 Task: Find connections with filter location Ludwigsburg with filter topic #linkedinprofileswith filter profile language Potuguese with filter current company RIVIGO with filter school RD & DJ College, Munger with filter industry Building Construction with filter service category Search Engine Optimization (SEO) with filter keywords title Novelist/Writer
Action: Mouse moved to (511, 54)
Screenshot: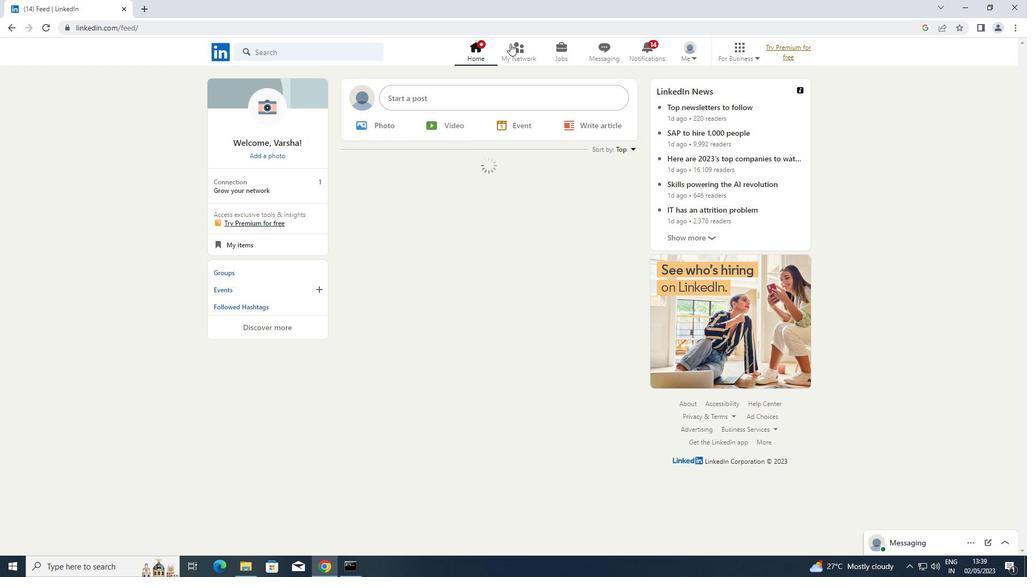 
Action: Mouse pressed left at (511, 54)
Screenshot: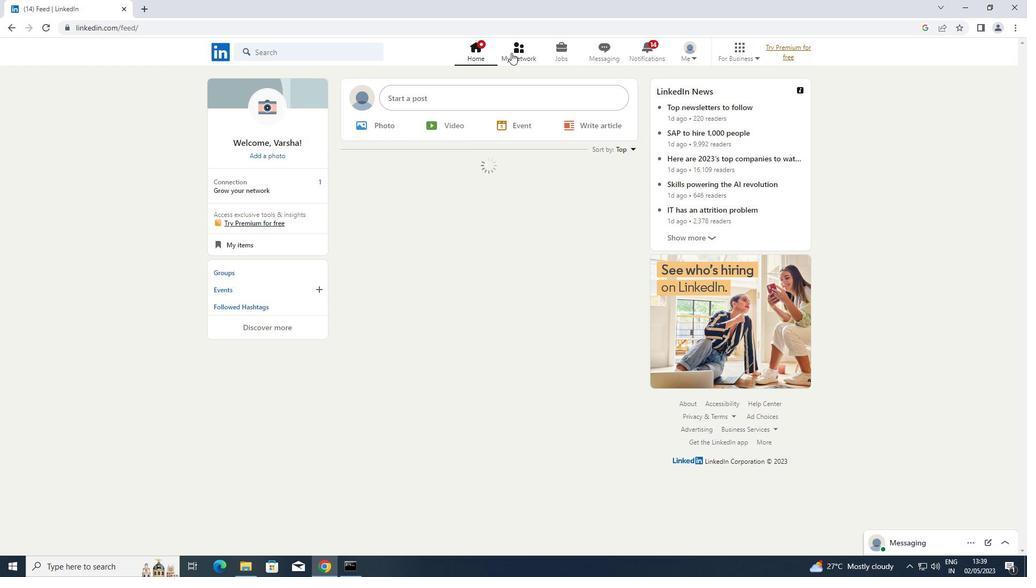 
Action: Mouse moved to (296, 112)
Screenshot: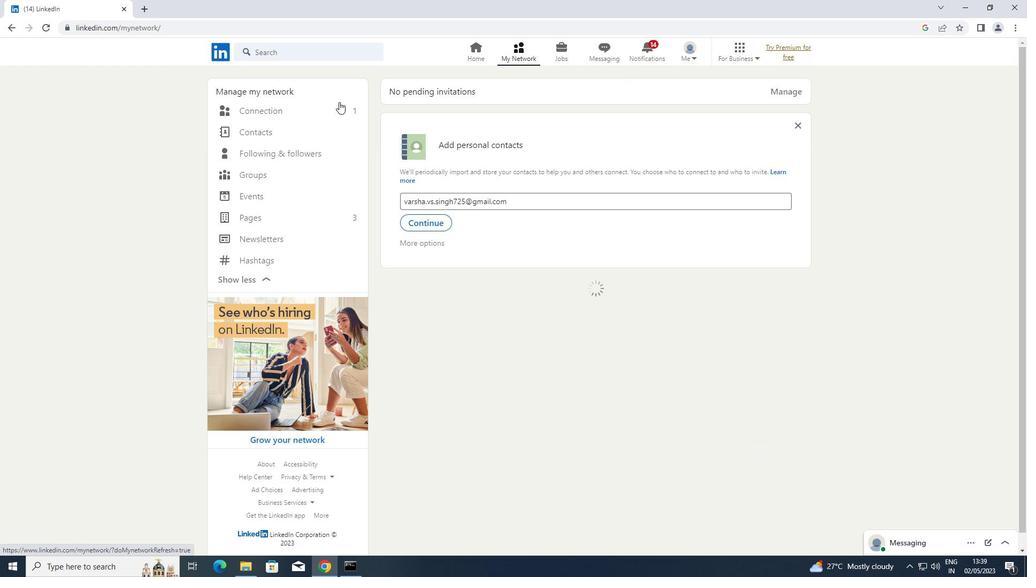 
Action: Mouse pressed left at (296, 112)
Screenshot: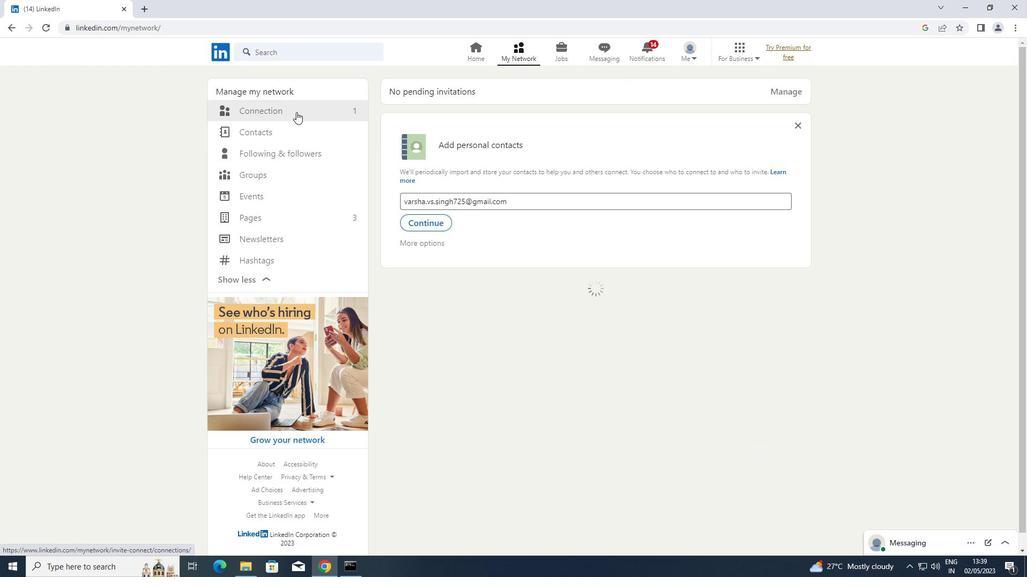 
Action: Mouse moved to (602, 114)
Screenshot: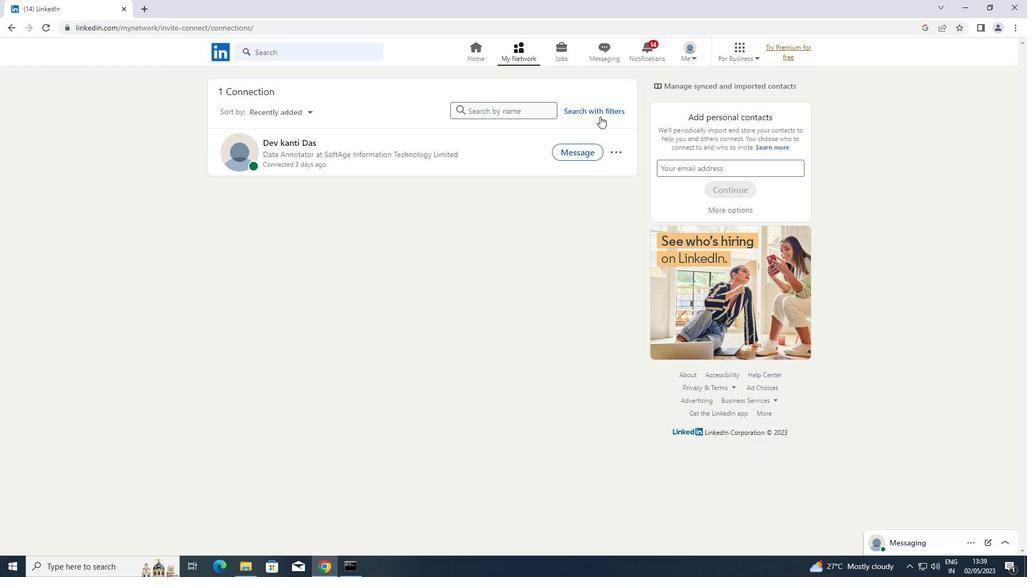 
Action: Mouse pressed left at (602, 114)
Screenshot: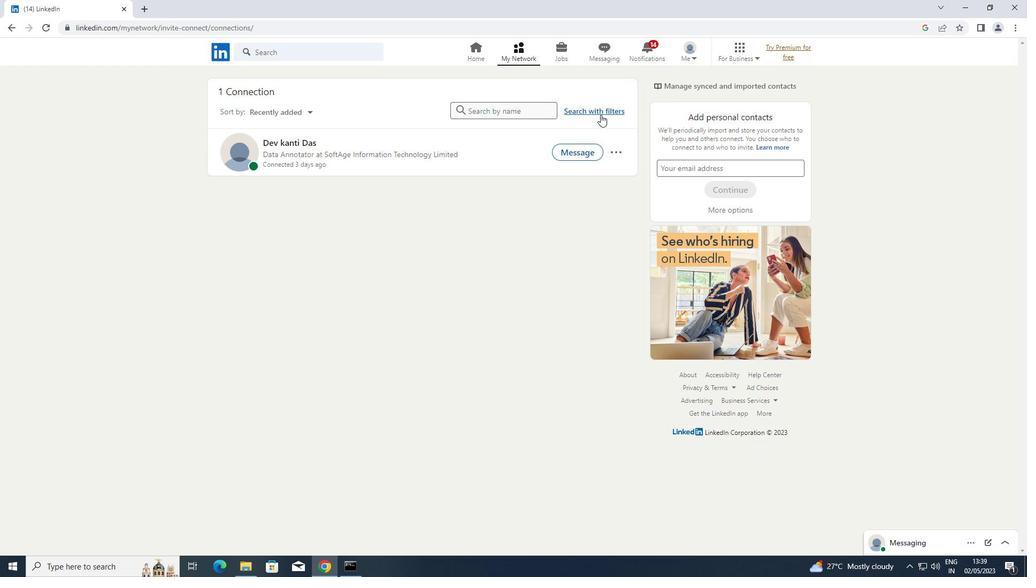 
Action: Mouse moved to (560, 76)
Screenshot: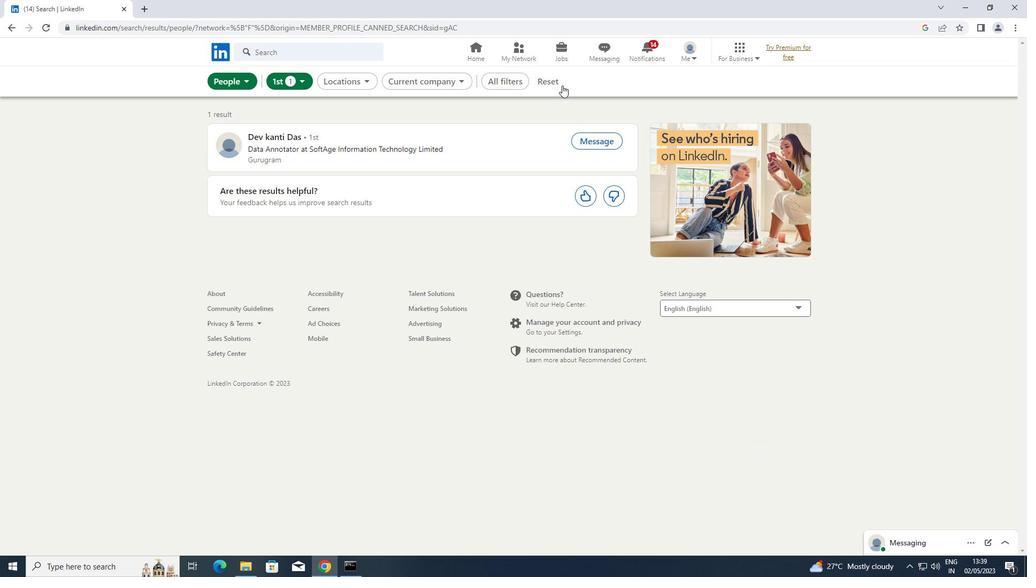 
Action: Mouse pressed left at (560, 76)
Screenshot: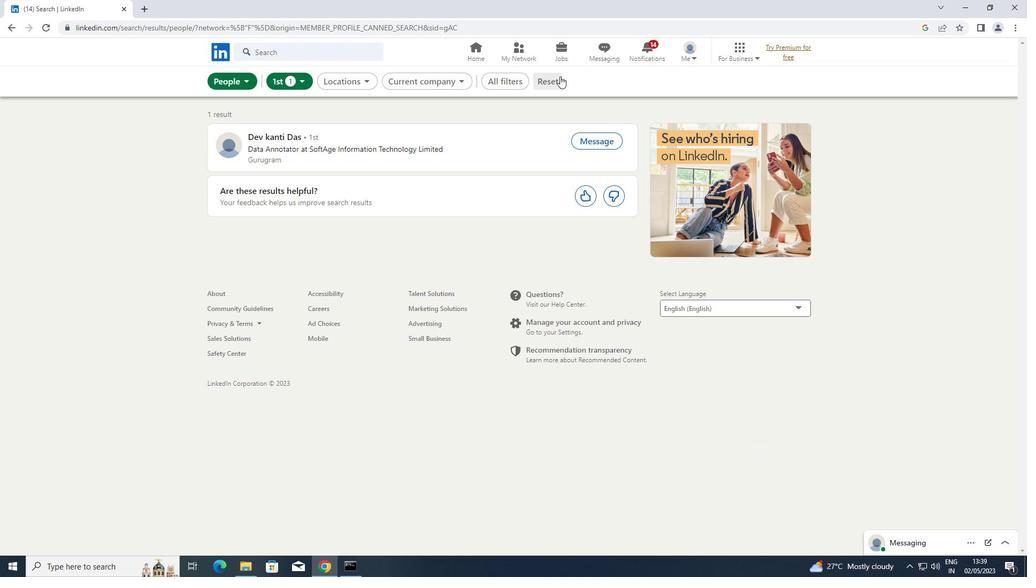 
Action: Mouse moved to (530, 76)
Screenshot: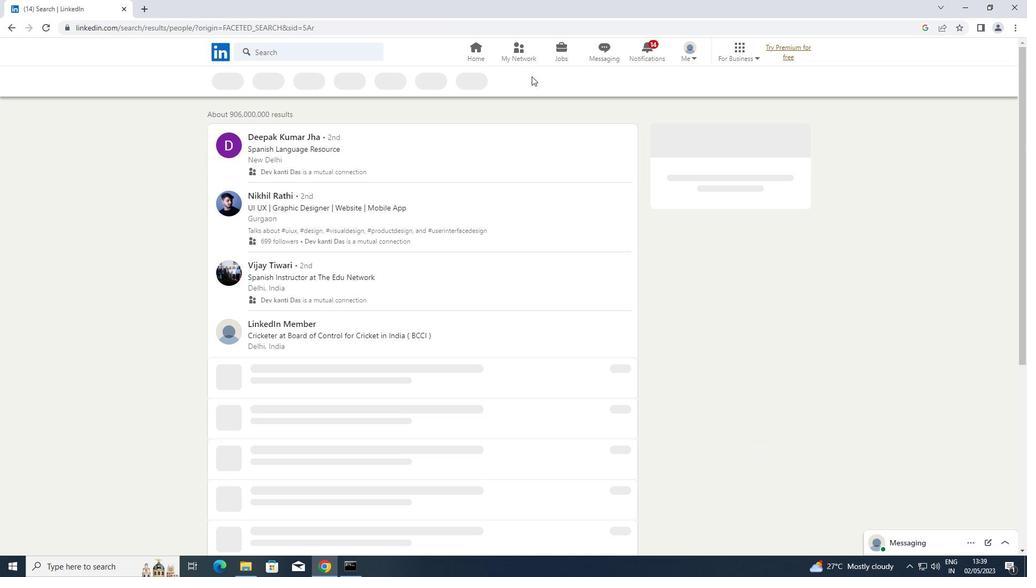 
Action: Mouse pressed left at (530, 76)
Screenshot: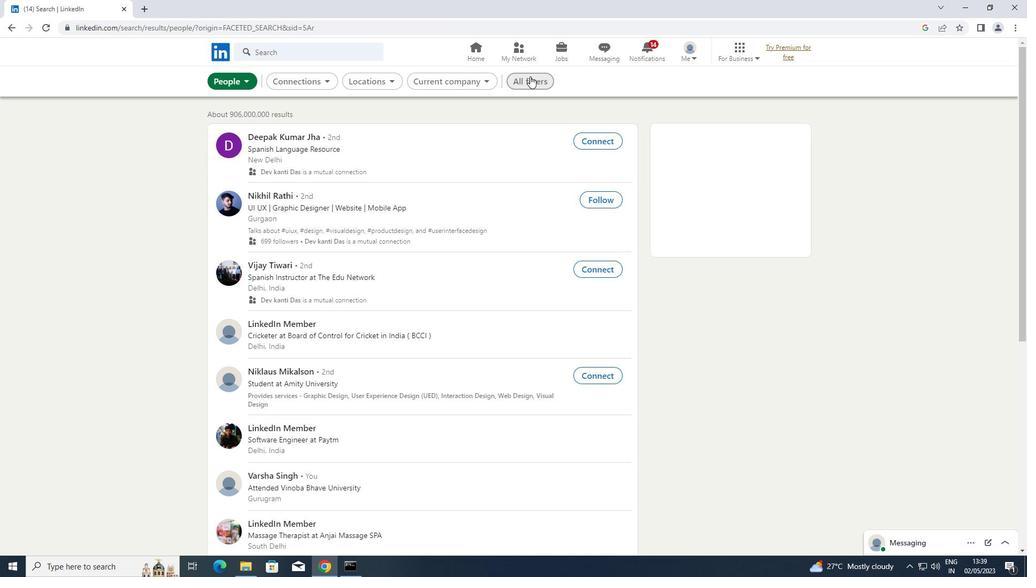 
Action: Mouse moved to (843, 279)
Screenshot: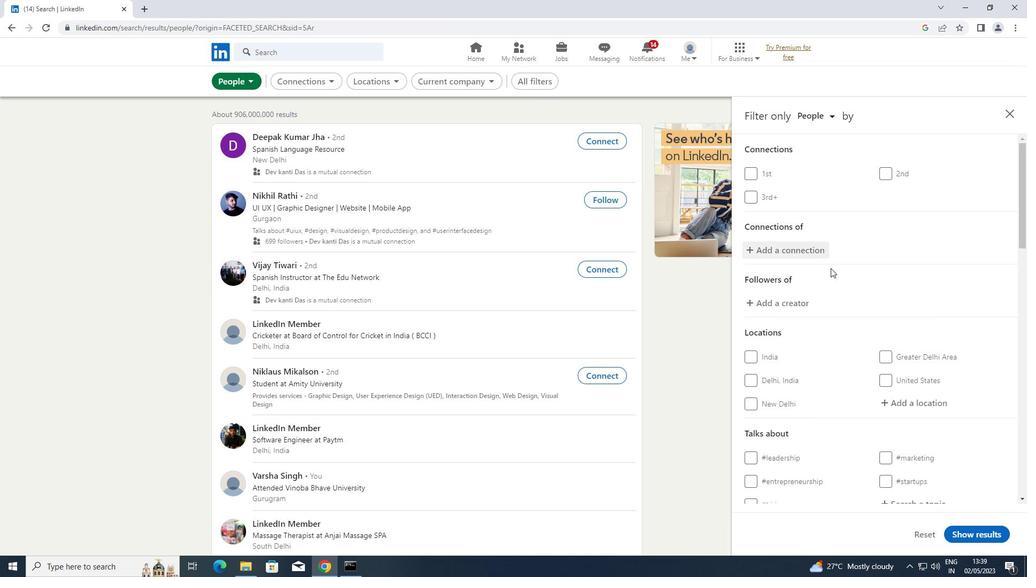 
Action: Mouse scrolled (843, 279) with delta (0, 0)
Screenshot: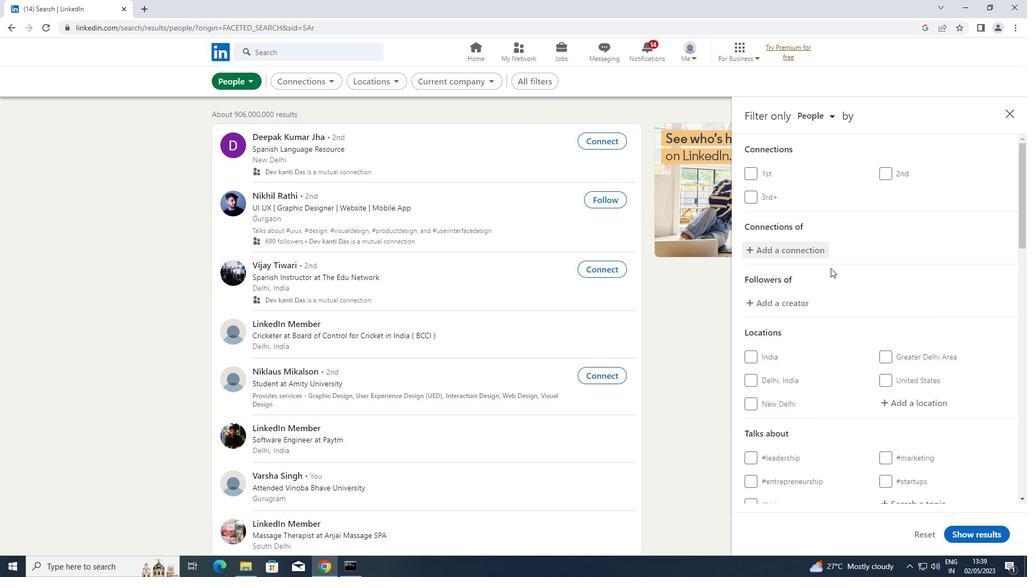 
Action: Mouse moved to (844, 281)
Screenshot: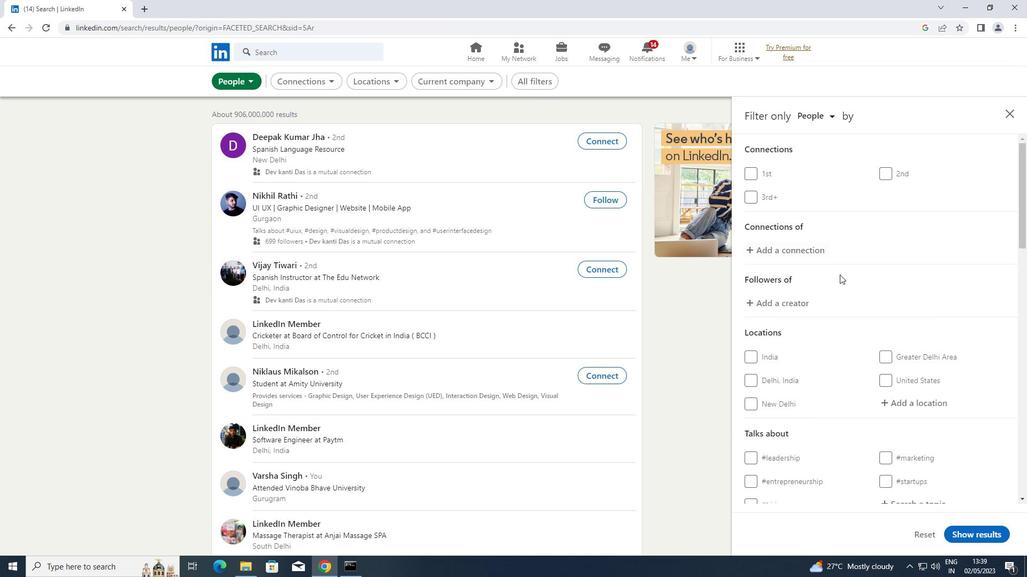 
Action: Mouse scrolled (844, 280) with delta (0, 0)
Screenshot: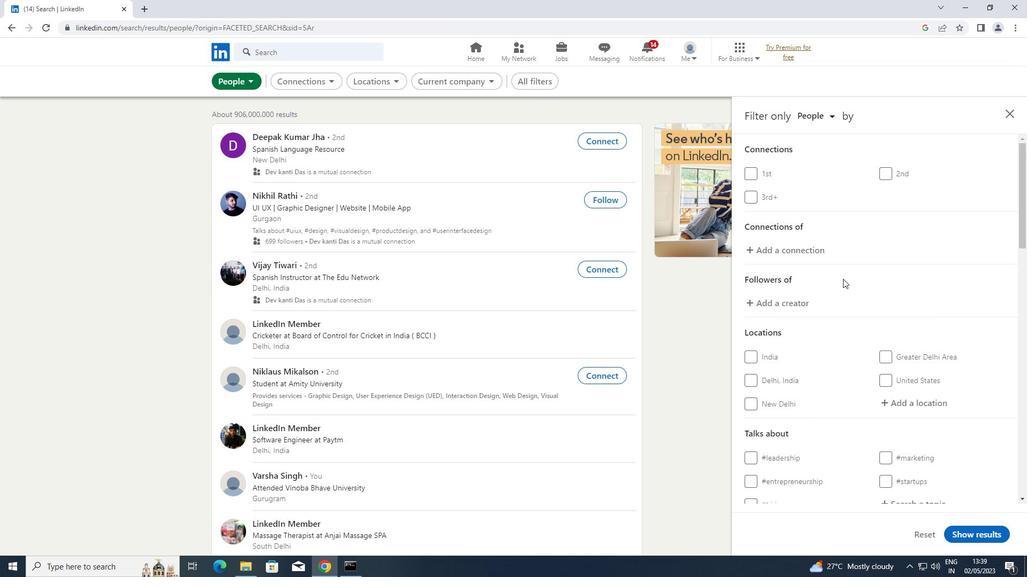 
Action: Mouse moved to (902, 291)
Screenshot: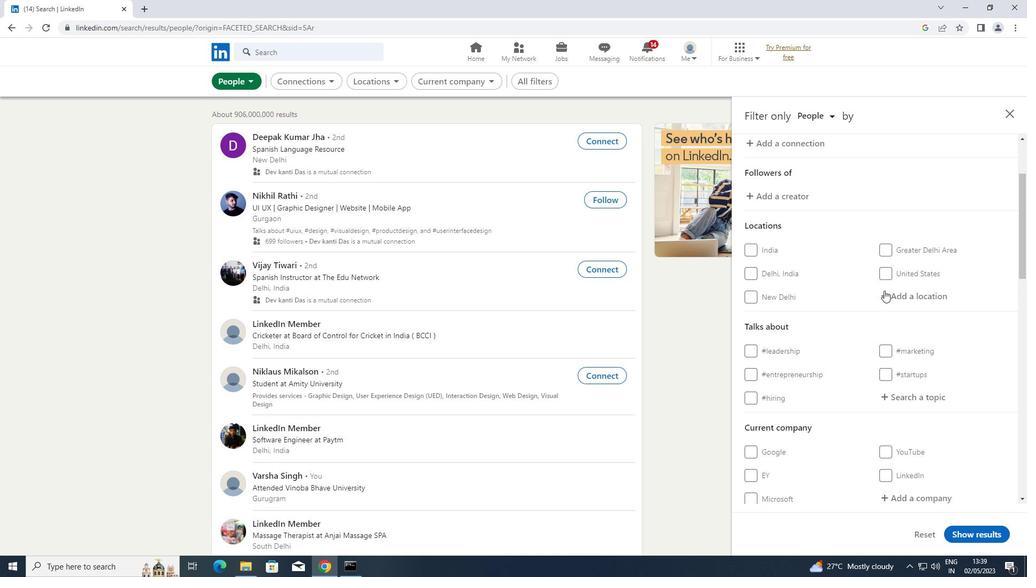 
Action: Mouse pressed left at (902, 291)
Screenshot: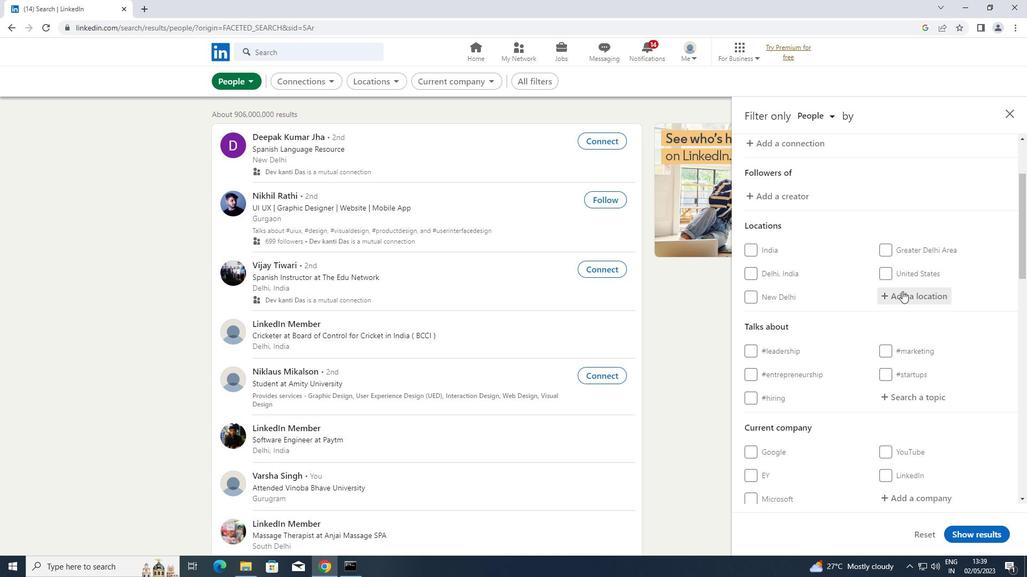 
Action: Key pressed <Key.shift>LUDWIGSBURG
Screenshot: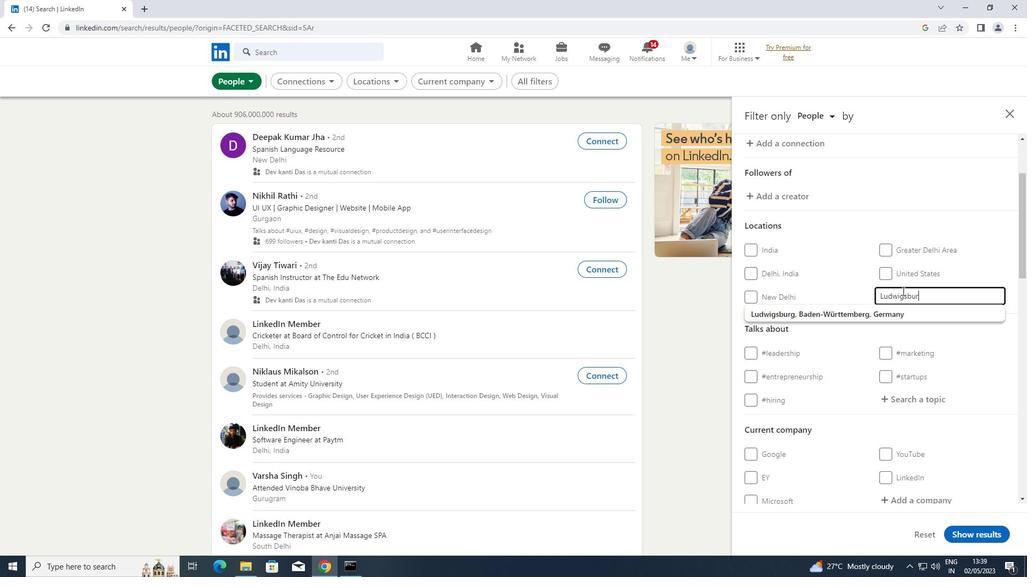 
Action: Mouse scrolled (902, 291) with delta (0, 0)
Screenshot: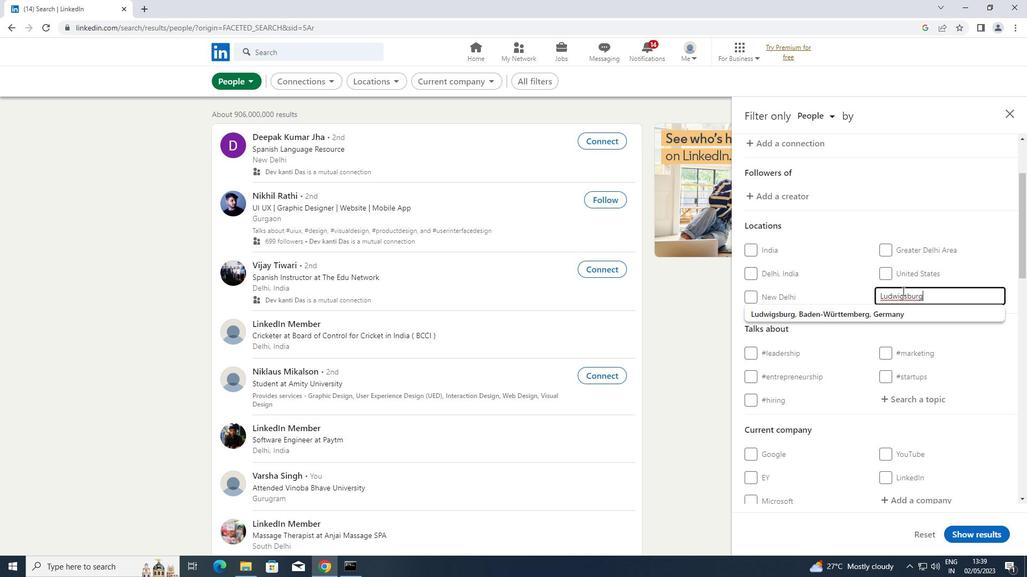 
Action: Mouse scrolled (902, 291) with delta (0, 0)
Screenshot: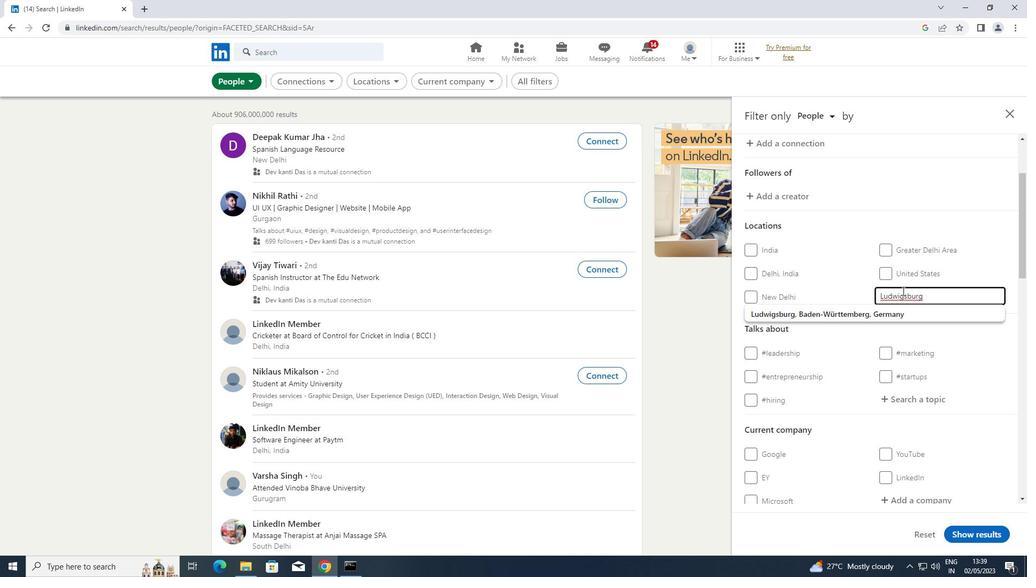 
Action: Mouse moved to (909, 289)
Screenshot: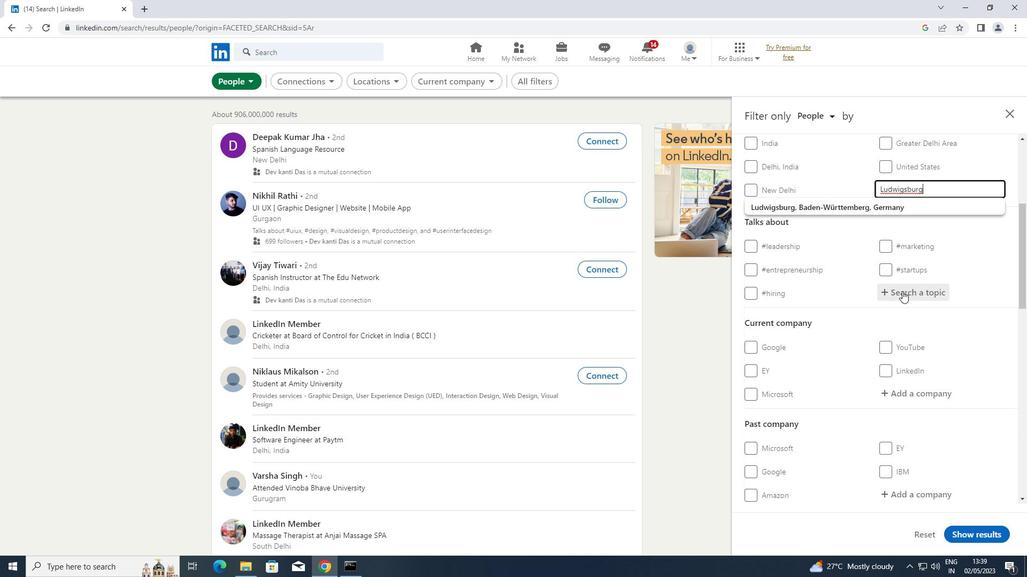 
Action: Mouse pressed left at (909, 289)
Screenshot: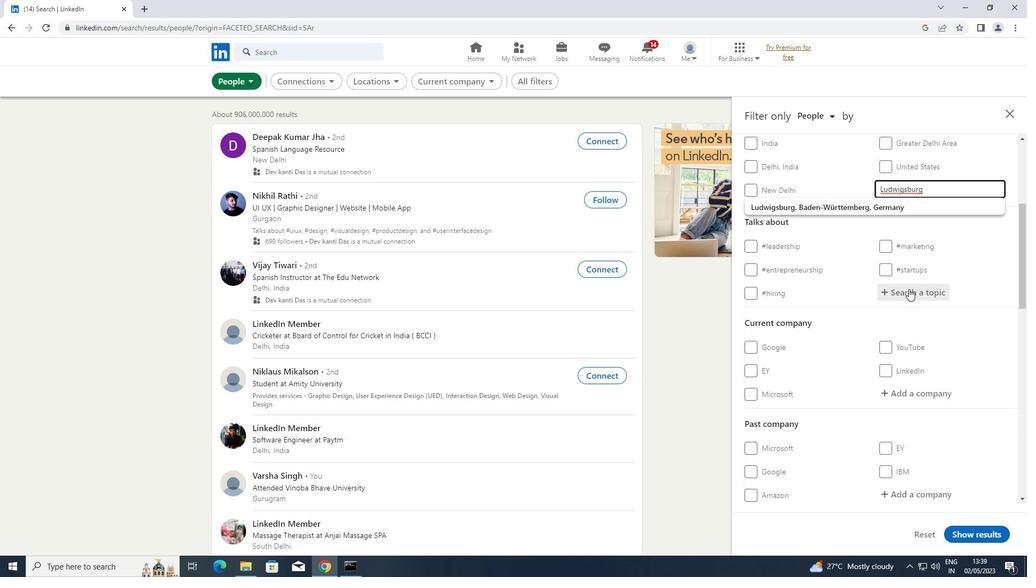 
Action: Key pressed LINKED
Screenshot: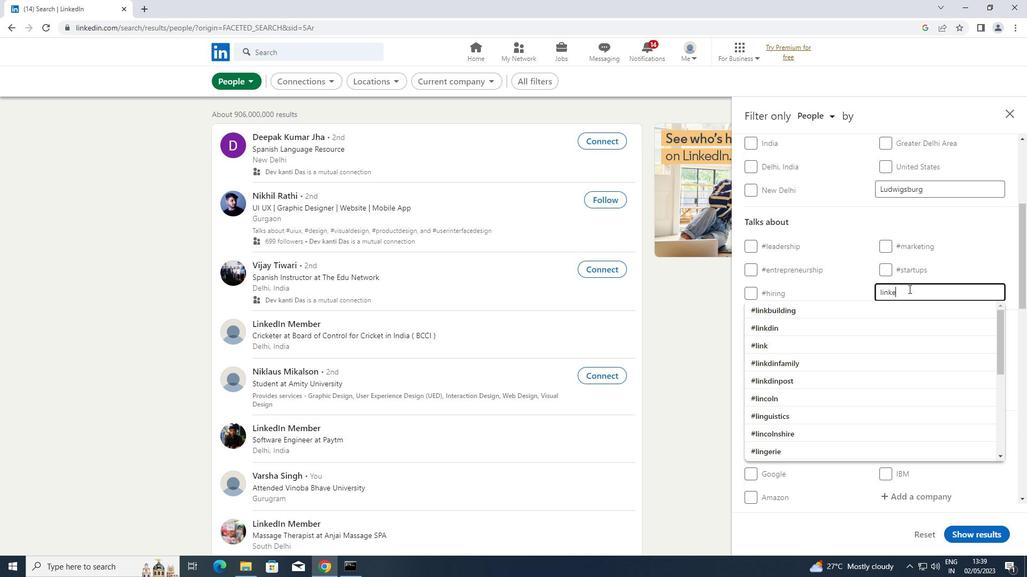 
Action: Mouse moved to (909, 288)
Screenshot: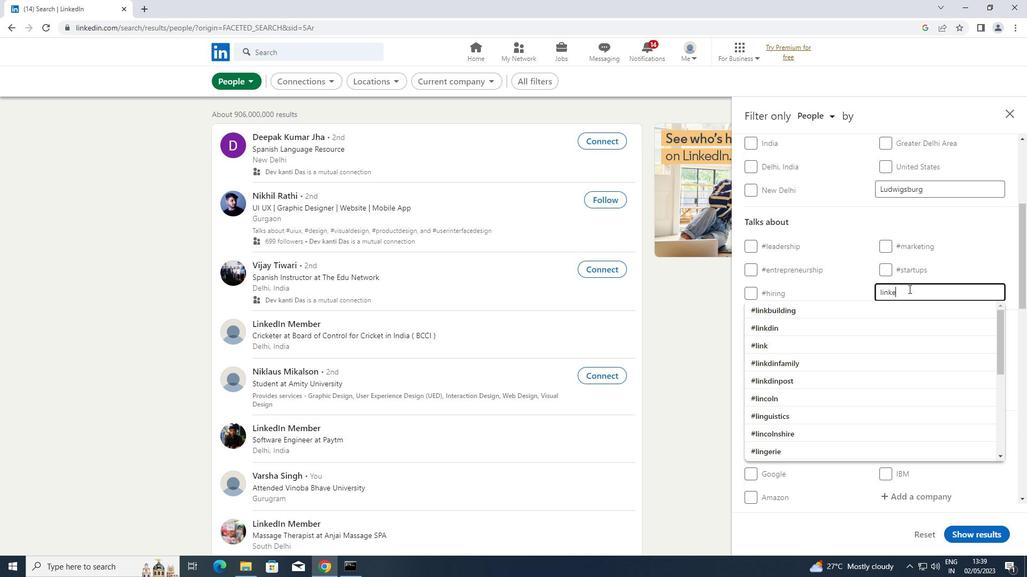 
Action: Key pressed INOR<Key.backspace><Key.backspace>PROFI
Screenshot: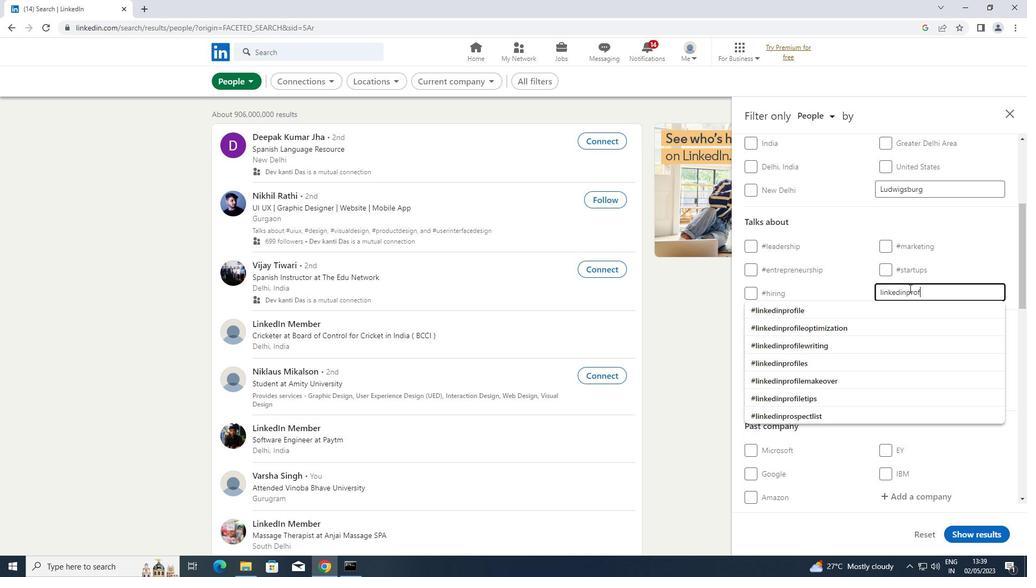 
Action: Mouse moved to (820, 358)
Screenshot: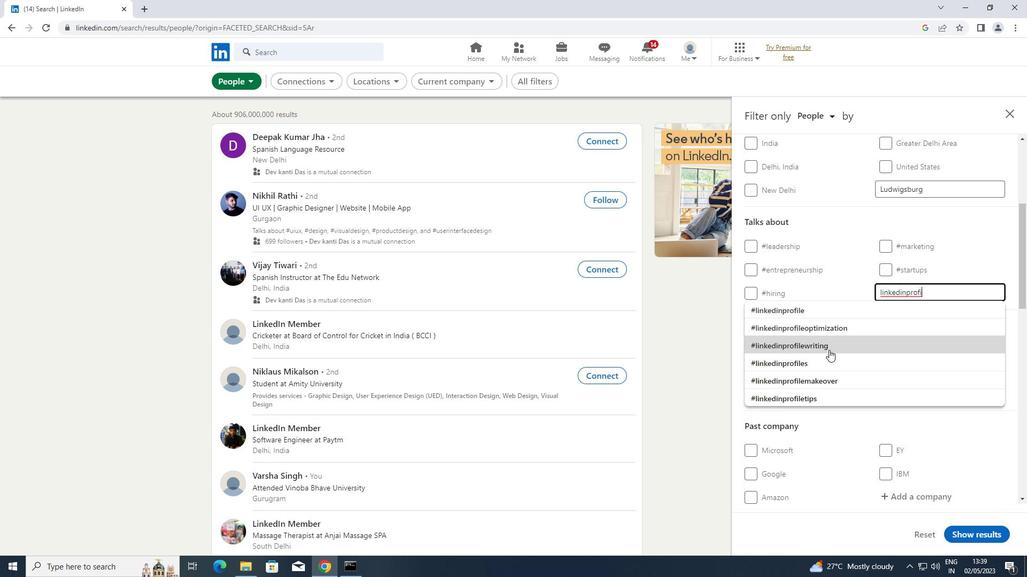 
Action: Mouse pressed left at (820, 358)
Screenshot: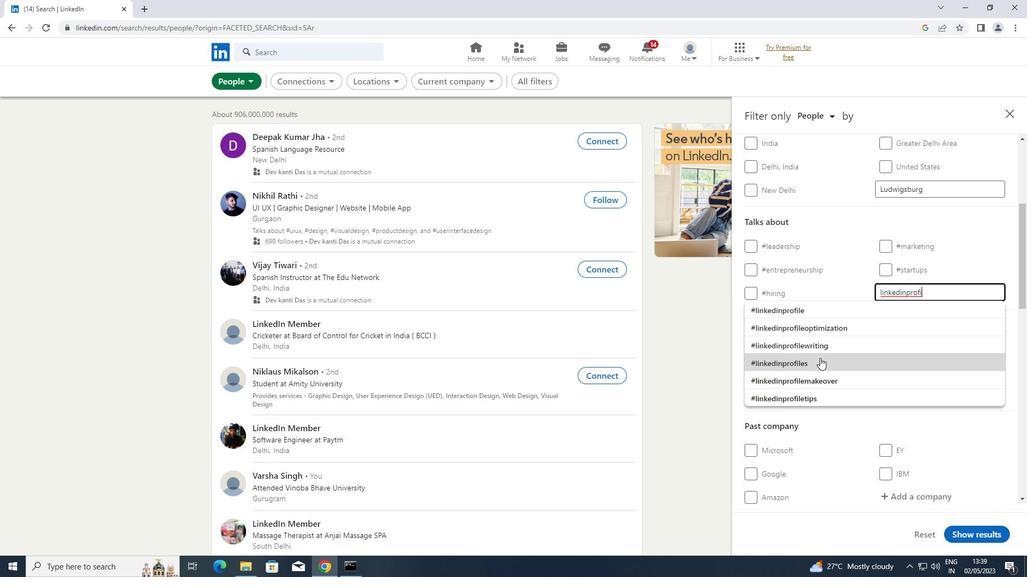 
Action: Mouse scrolled (820, 357) with delta (0, 0)
Screenshot: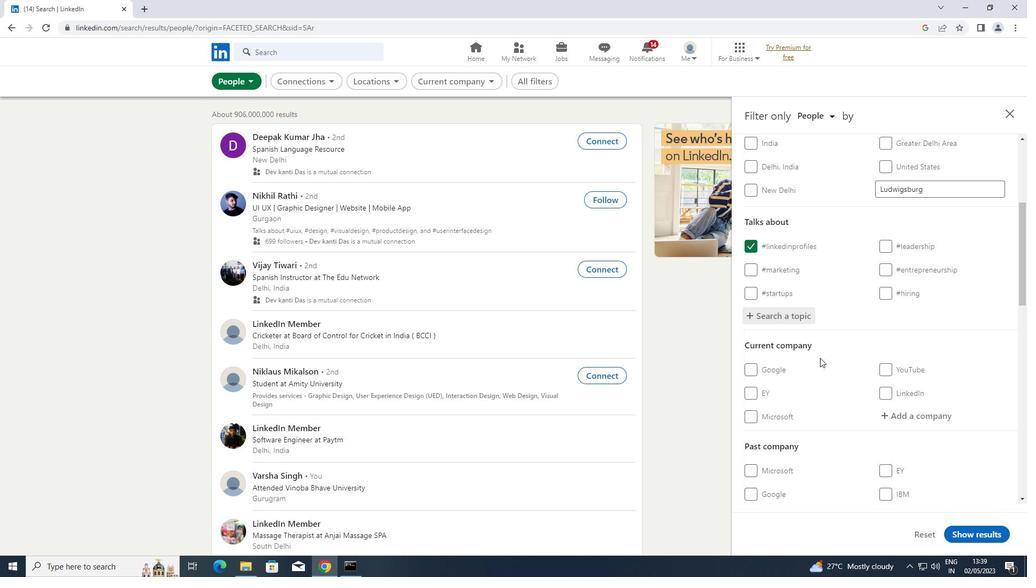 
Action: Mouse scrolled (820, 357) with delta (0, 0)
Screenshot: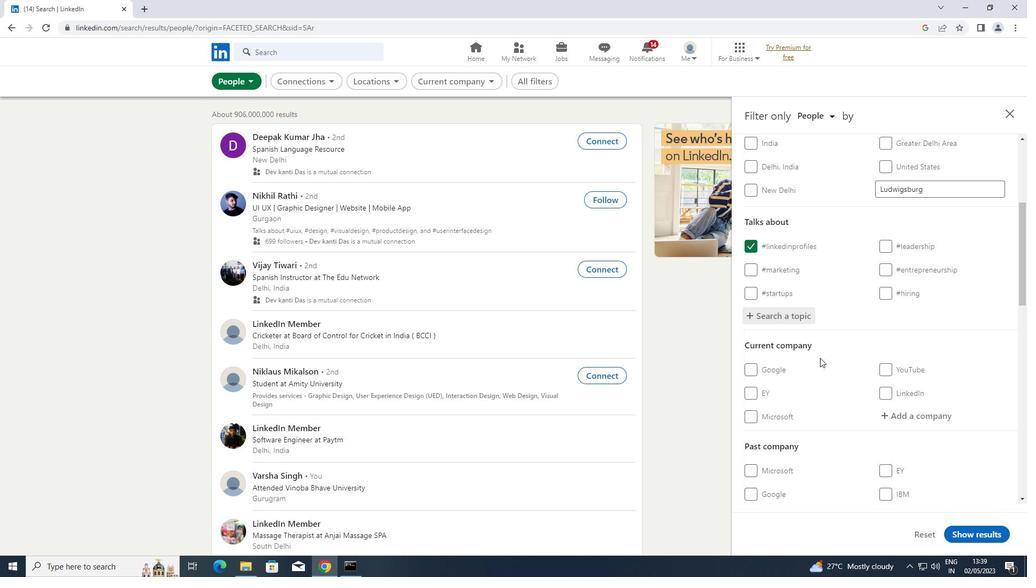 
Action: Mouse scrolled (820, 357) with delta (0, 0)
Screenshot: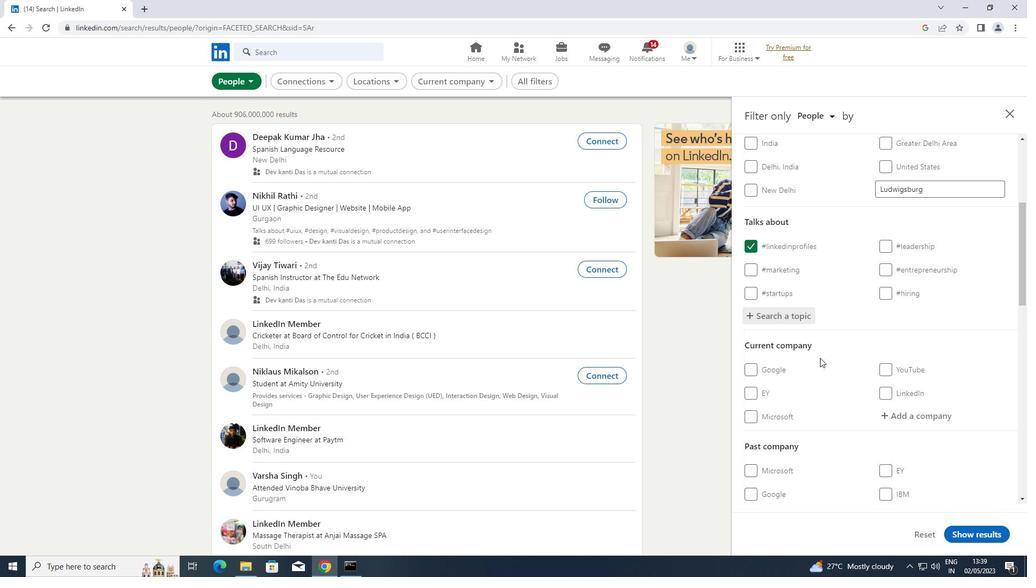 
Action: Mouse scrolled (820, 357) with delta (0, 0)
Screenshot: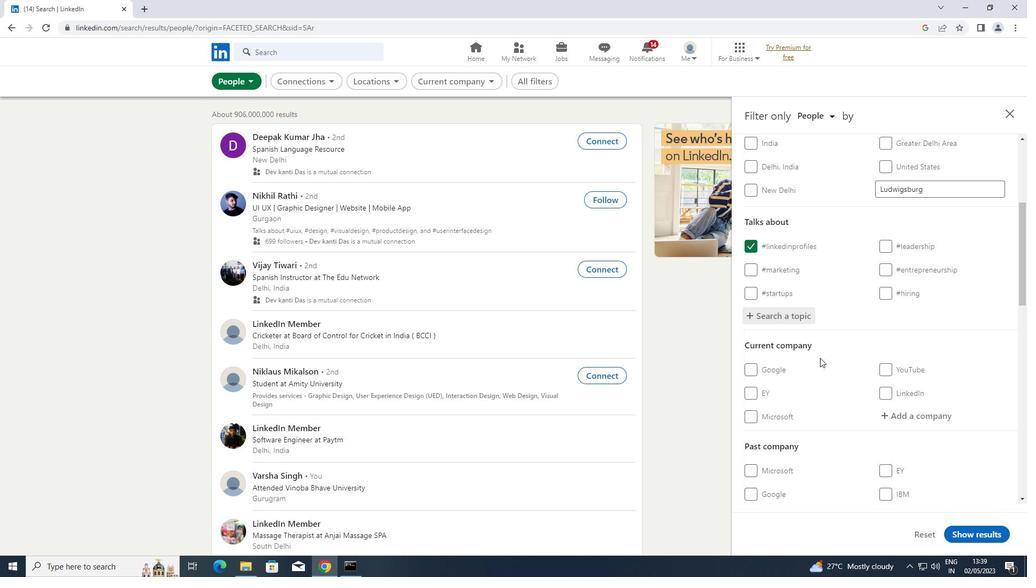 
Action: Mouse scrolled (820, 357) with delta (0, 0)
Screenshot: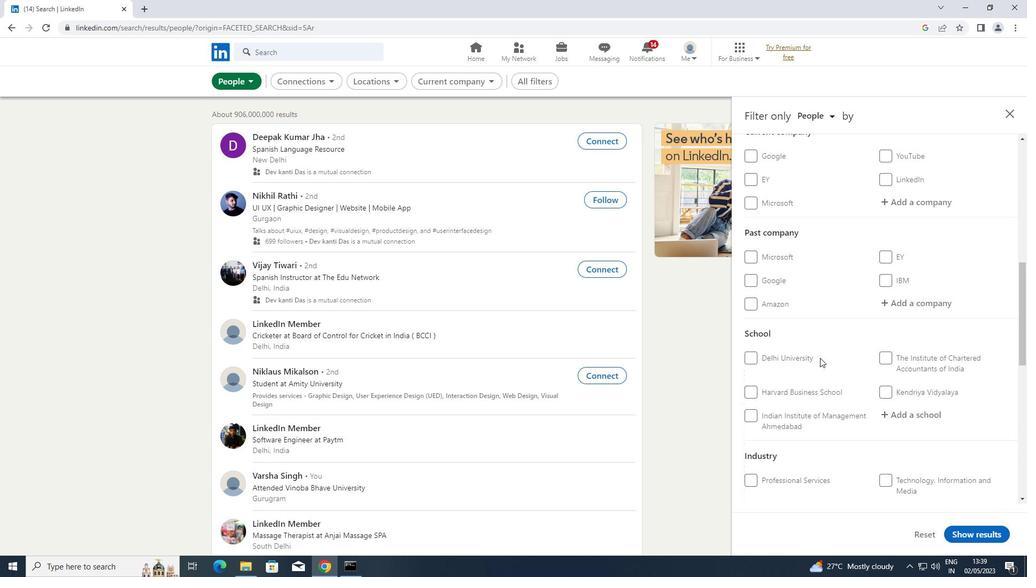 
Action: Mouse scrolled (820, 357) with delta (0, 0)
Screenshot: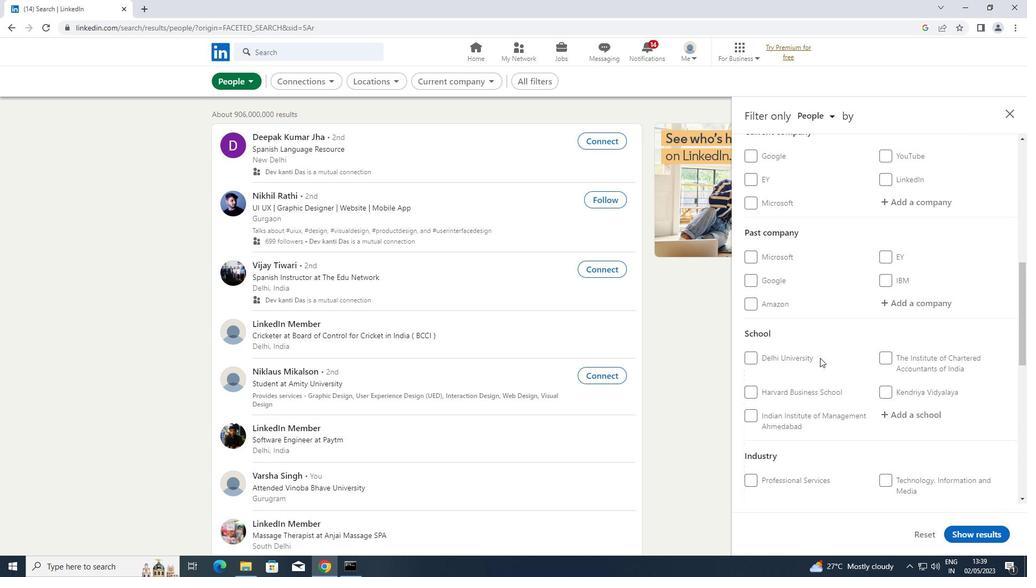 
Action: Mouse scrolled (820, 357) with delta (0, 0)
Screenshot: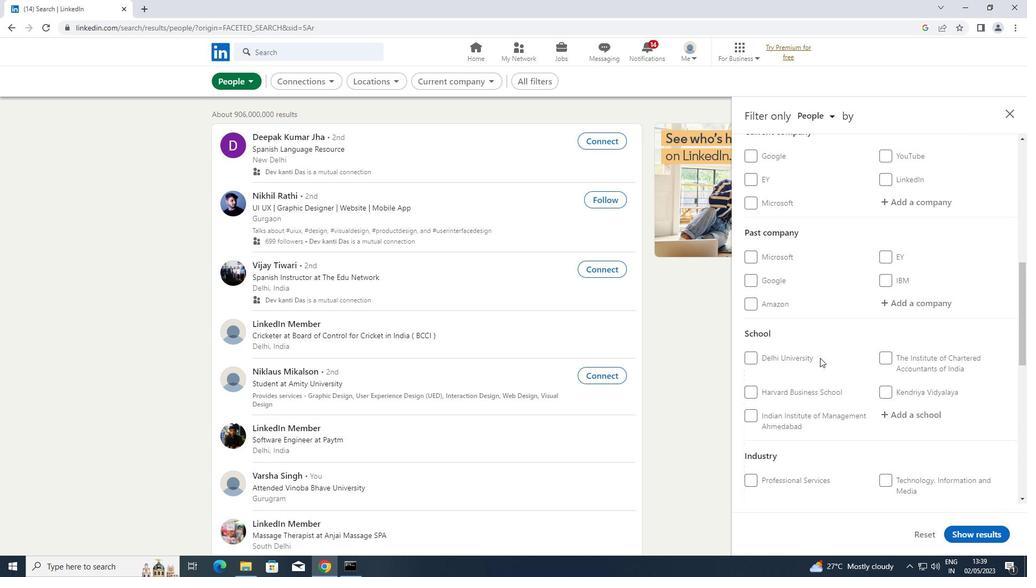 
Action: Mouse scrolled (820, 357) with delta (0, 0)
Screenshot: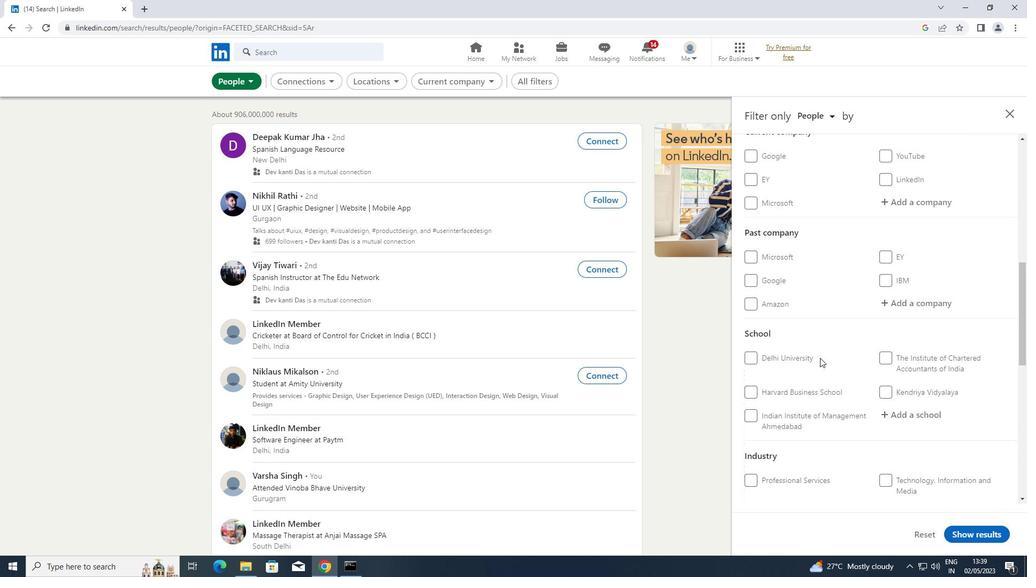 
Action: Mouse scrolled (820, 357) with delta (0, 0)
Screenshot: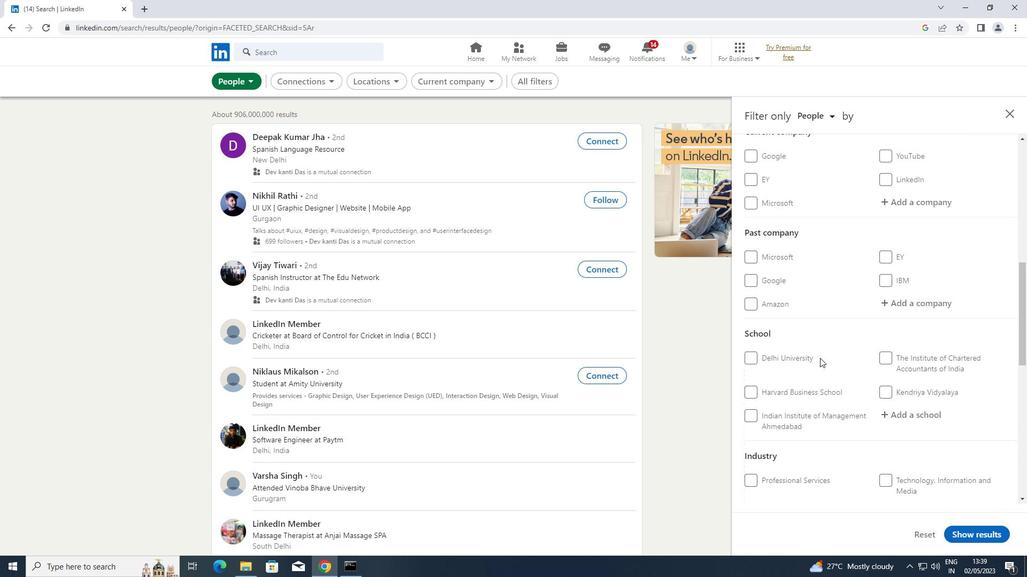 
Action: Mouse moved to (886, 355)
Screenshot: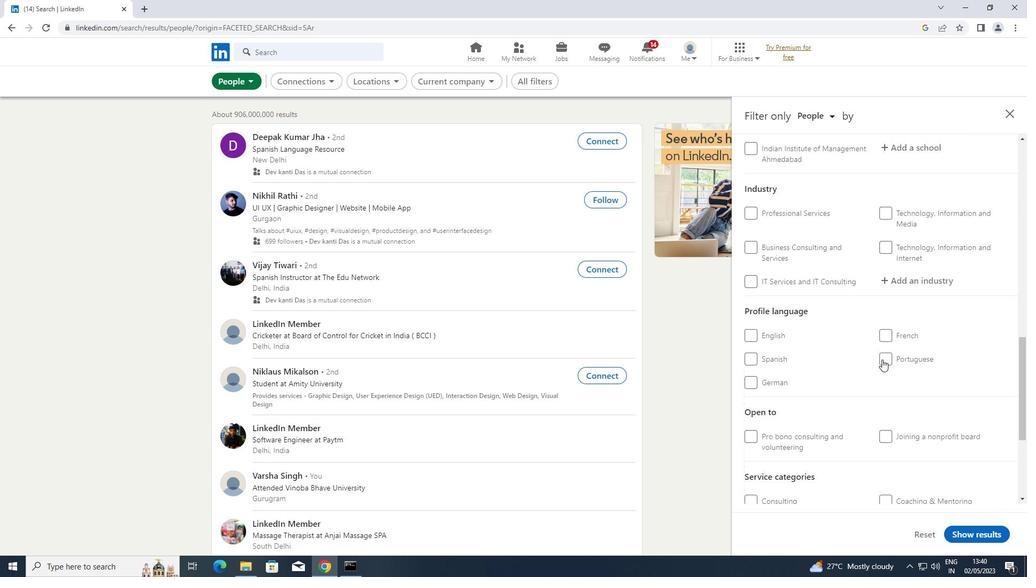 
Action: Mouse pressed left at (886, 355)
Screenshot: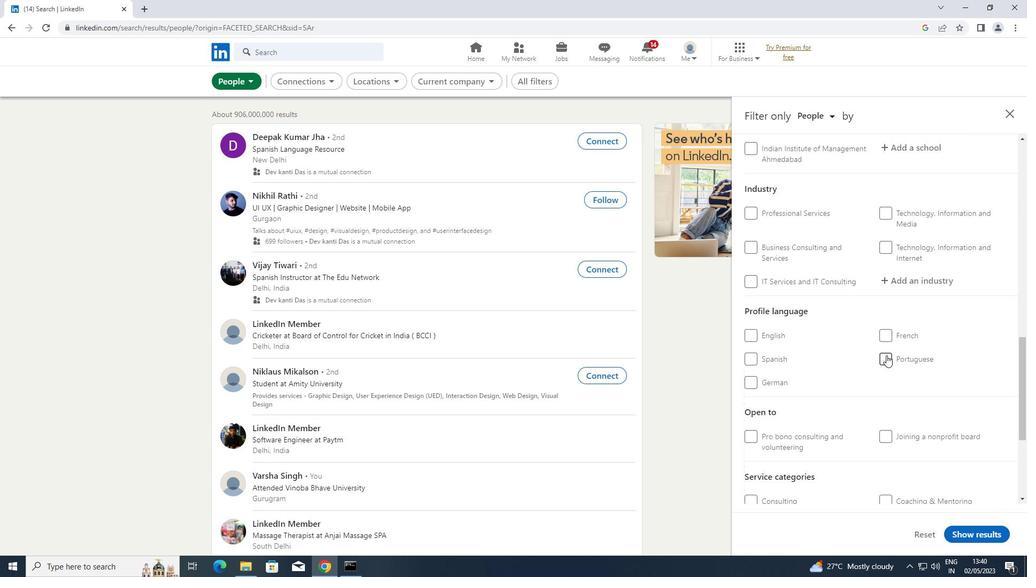 
Action: Mouse scrolled (886, 355) with delta (0, 0)
Screenshot: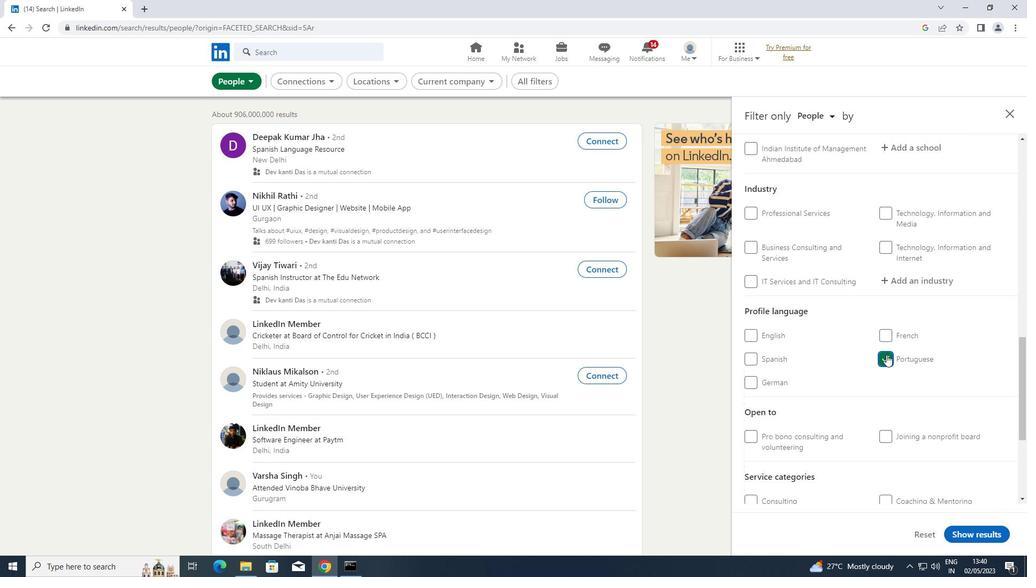 
Action: Mouse moved to (887, 354)
Screenshot: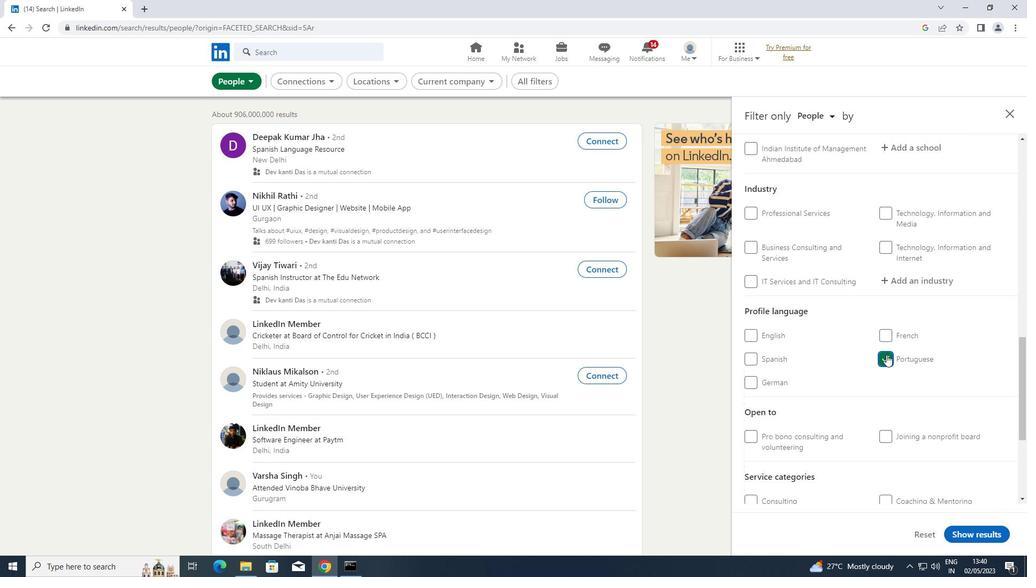 
Action: Mouse scrolled (887, 355) with delta (0, 0)
Screenshot: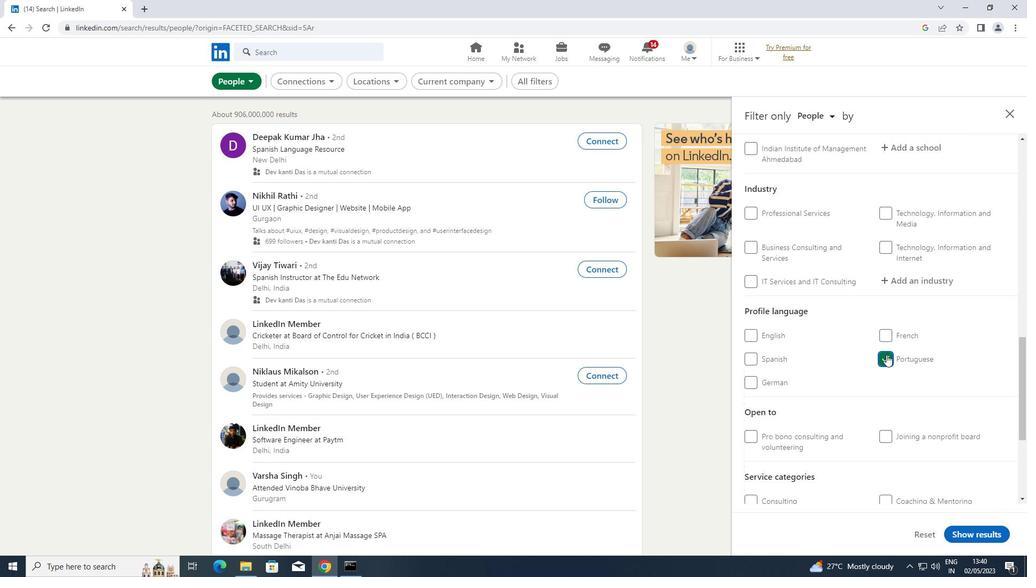 
Action: Mouse scrolled (887, 355) with delta (0, 0)
Screenshot: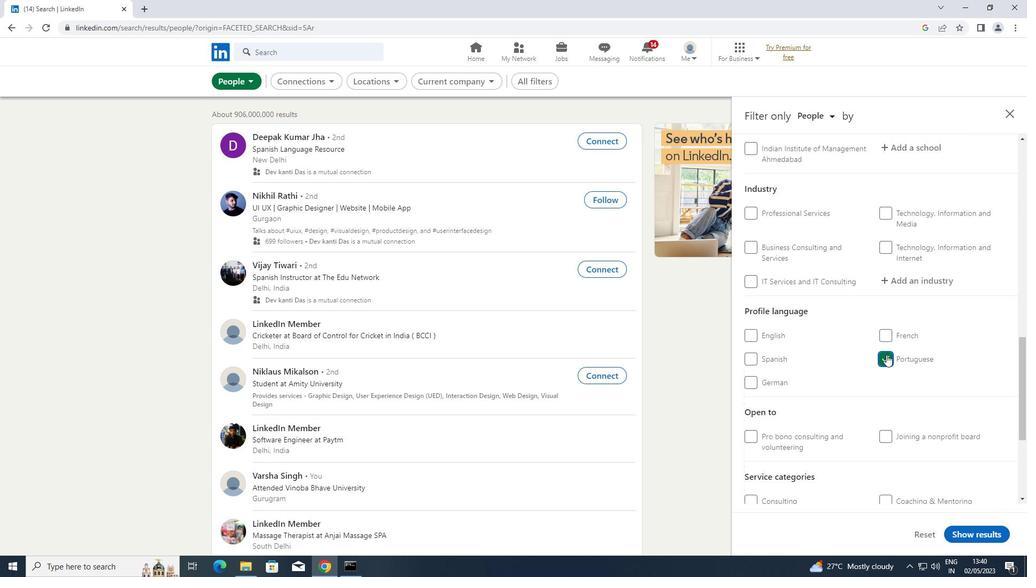 
Action: Mouse scrolled (887, 355) with delta (0, 0)
Screenshot: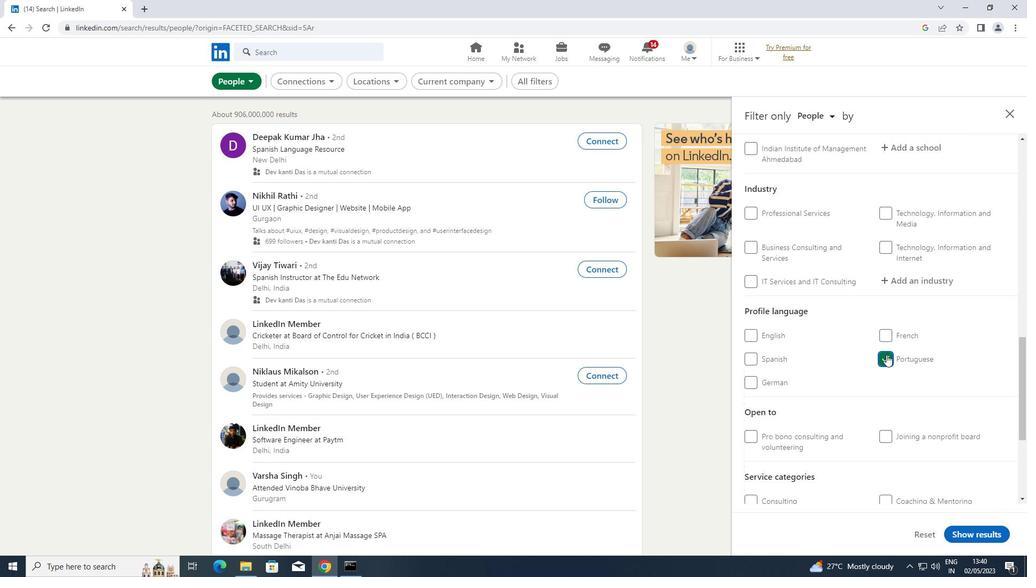 
Action: Mouse moved to (887, 354)
Screenshot: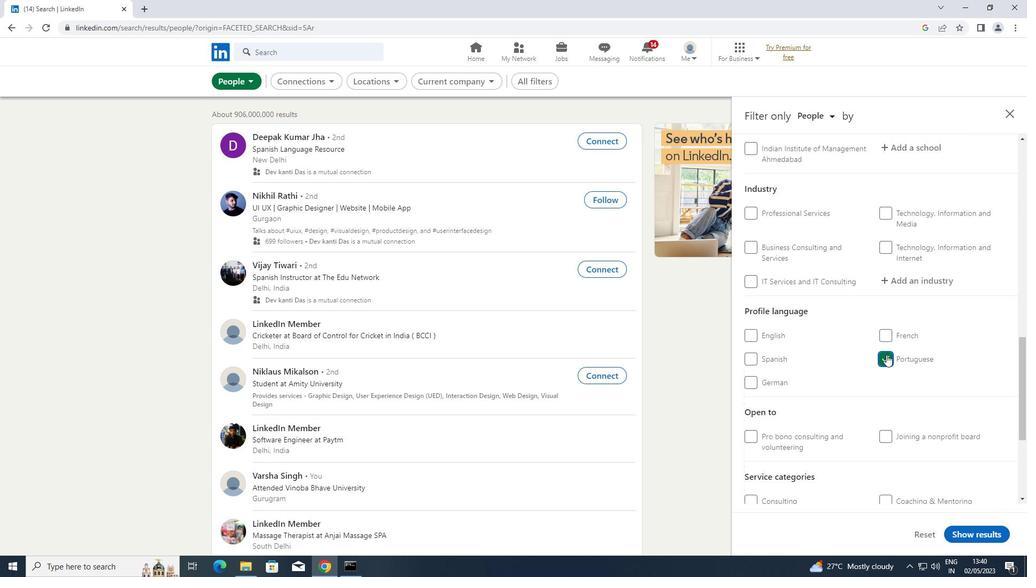 
Action: Mouse scrolled (887, 355) with delta (0, 0)
Screenshot: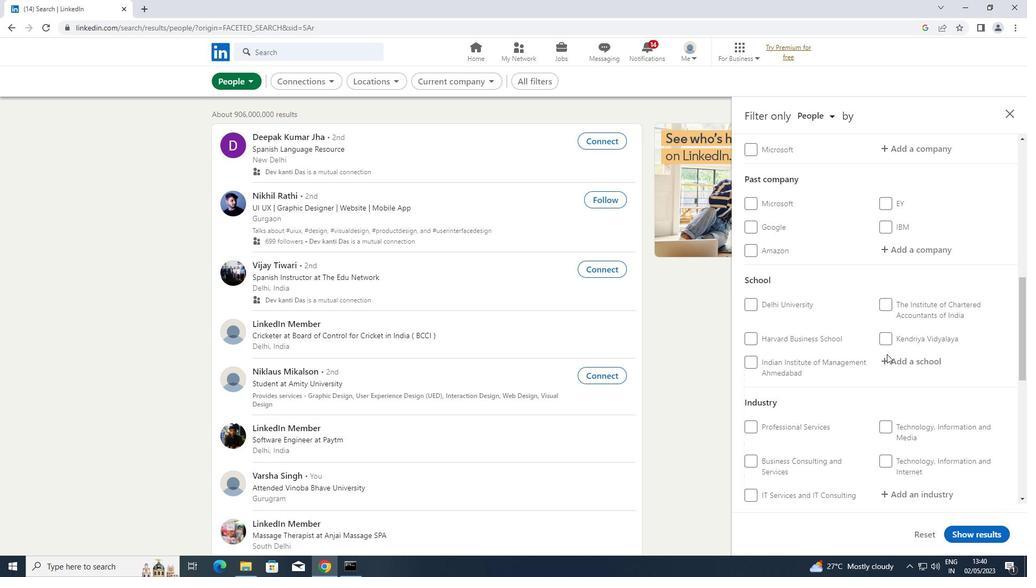 
Action: Mouse moved to (886, 351)
Screenshot: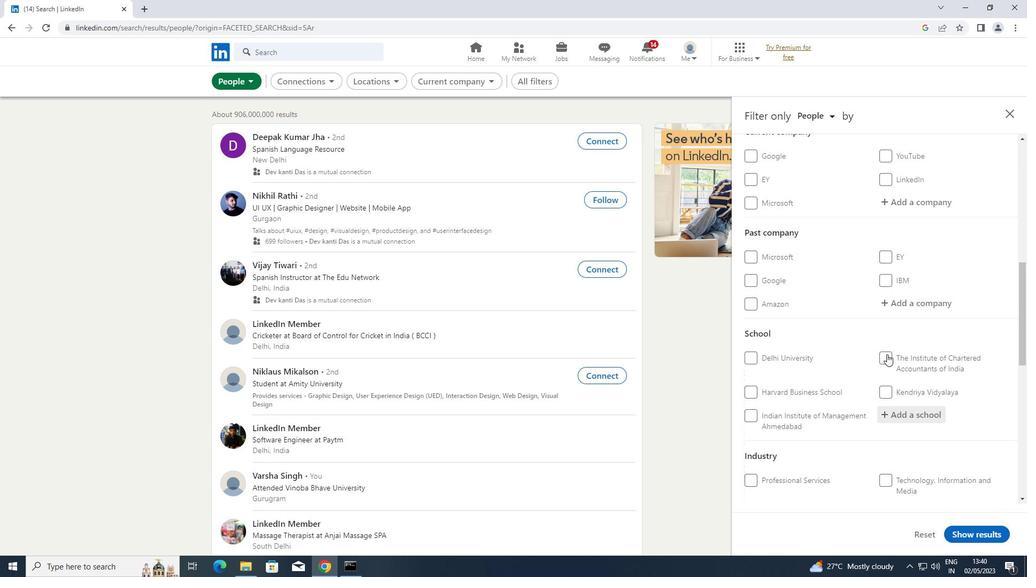
Action: Mouse scrolled (886, 351) with delta (0, 0)
Screenshot: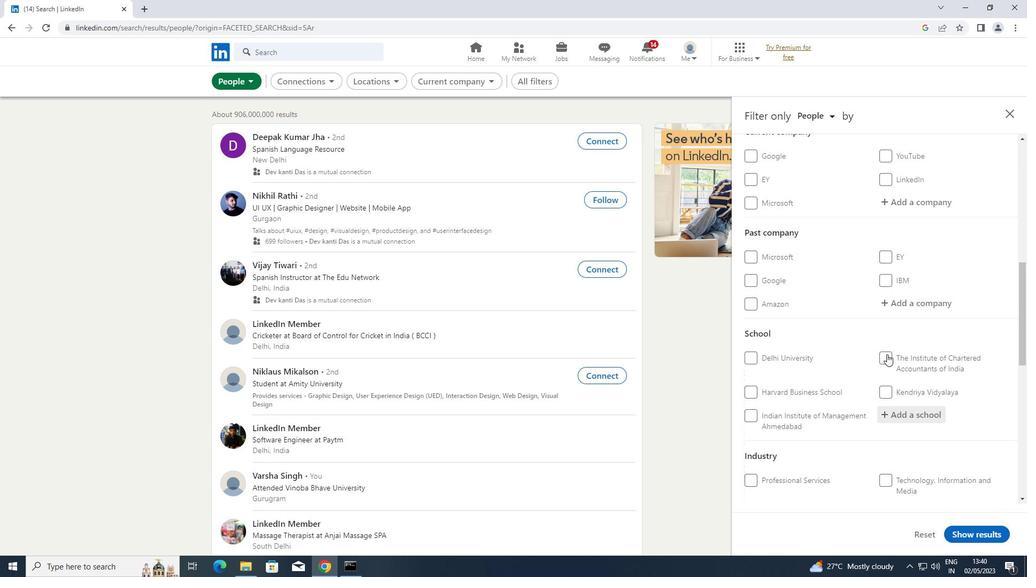 
Action: Mouse moved to (930, 256)
Screenshot: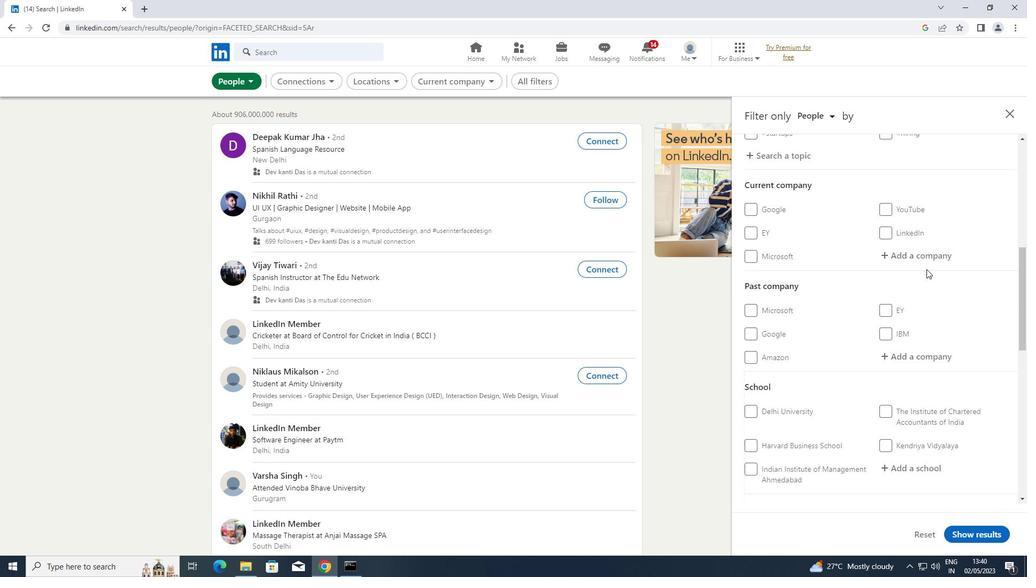 
Action: Mouse pressed left at (930, 256)
Screenshot: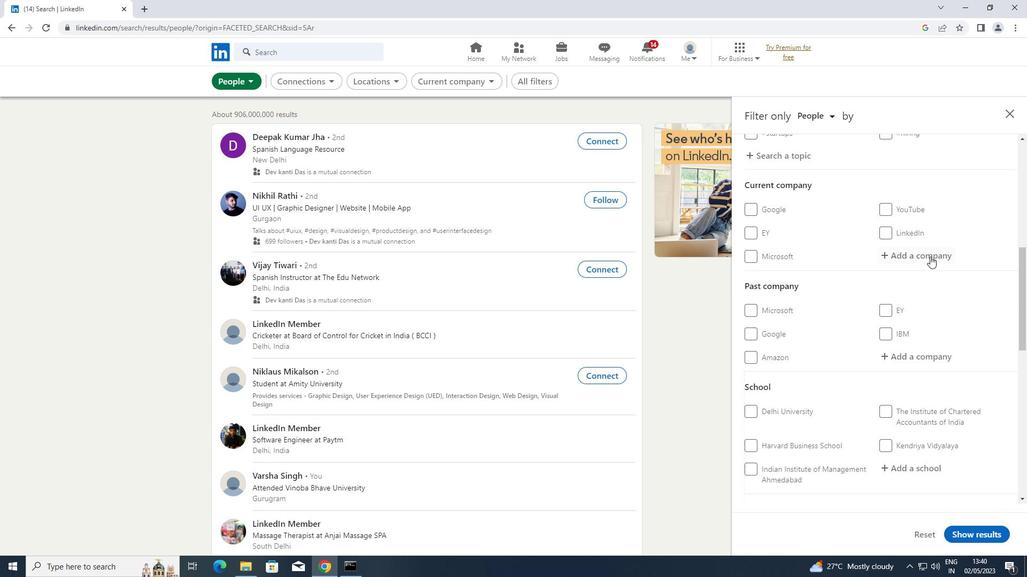 
Action: Key pressed <Key.shift>RIVIGO
Screenshot: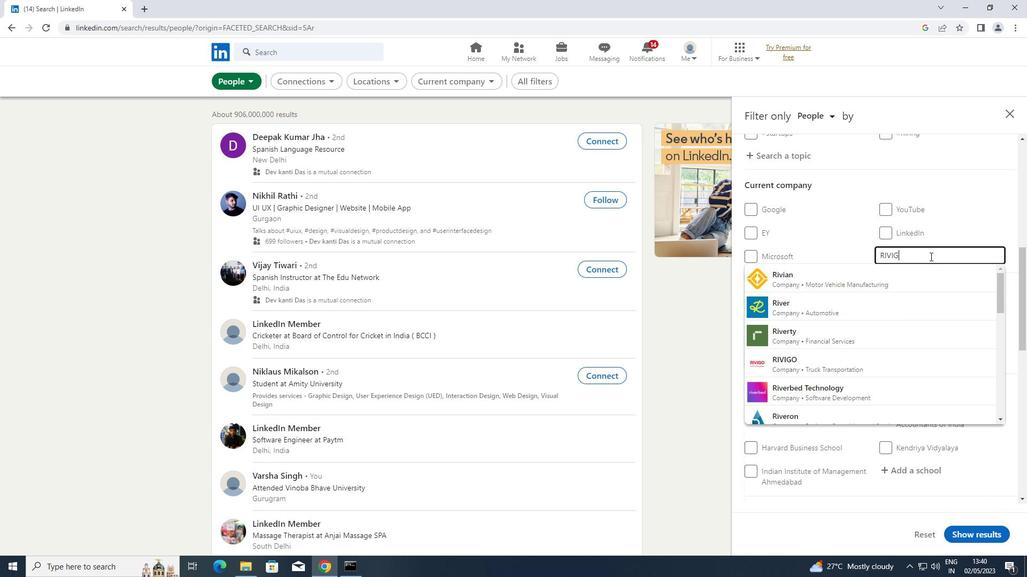 
Action: Mouse moved to (816, 276)
Screenshot: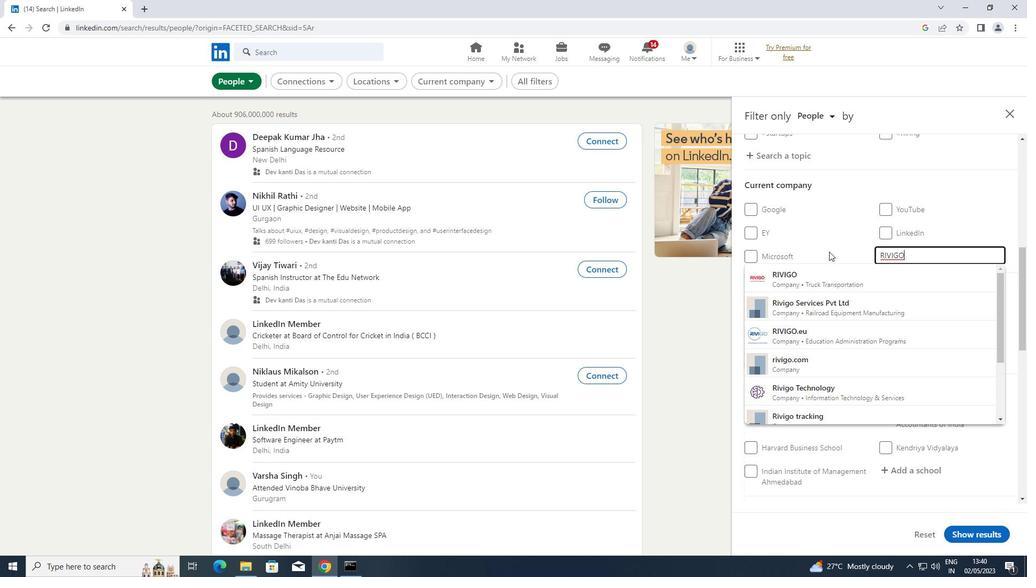 
Action: Mouse pressed left at (816, 276)
Screenshot: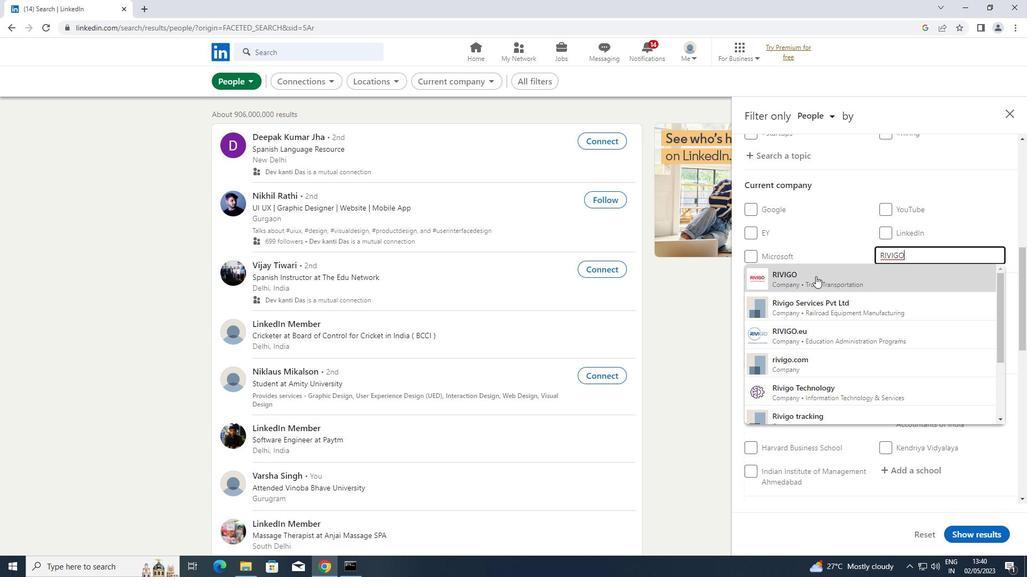 
Action: Mouse scrolled (816, 276) with delta (0, 0)
Screenshot: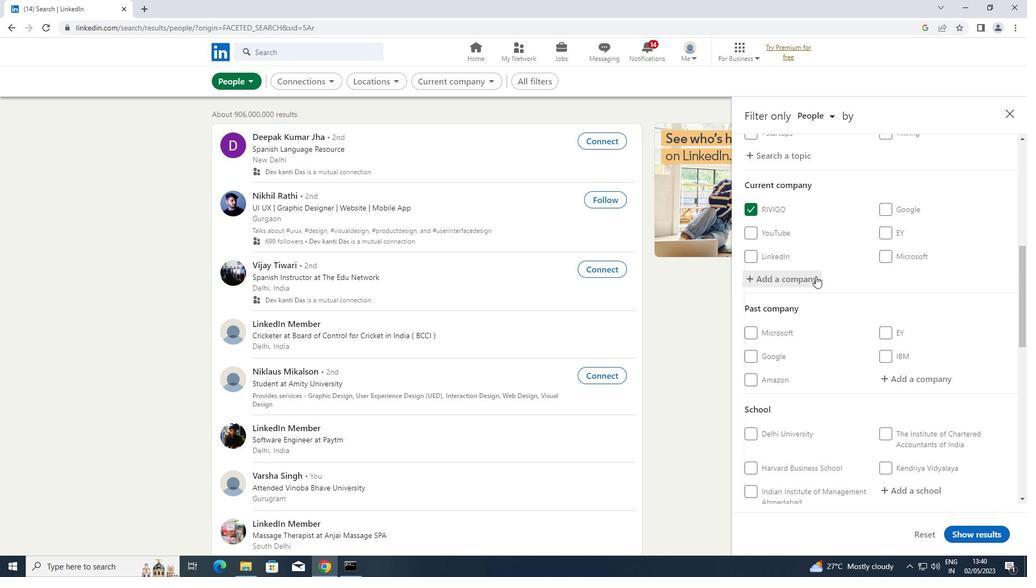 
Action: Mouse scrolled (816, 276) with delta (0, 0)
Screenshot: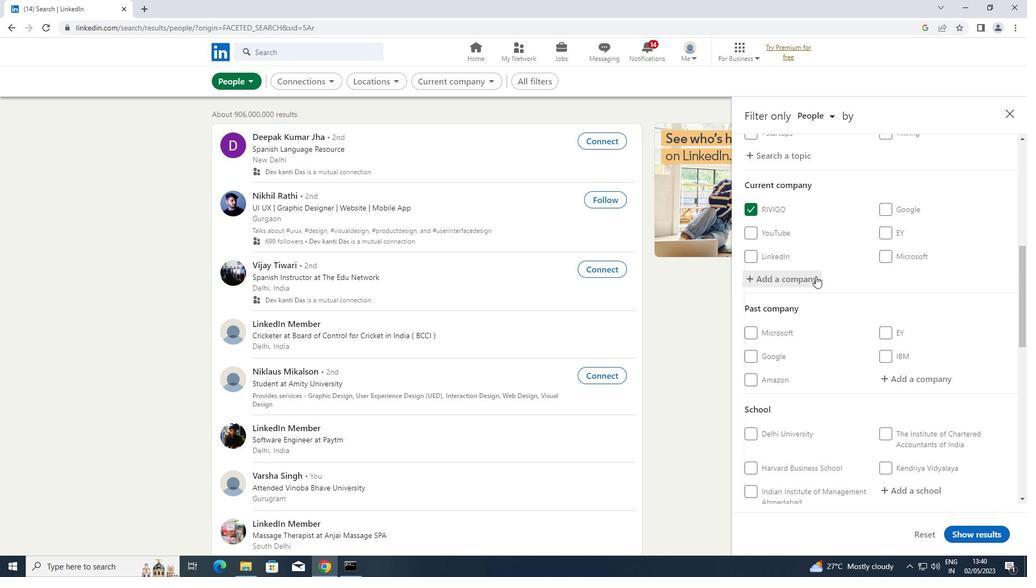 
Action: Mouse scrolled (816, 276) with delta (0, 0)
Screenshot: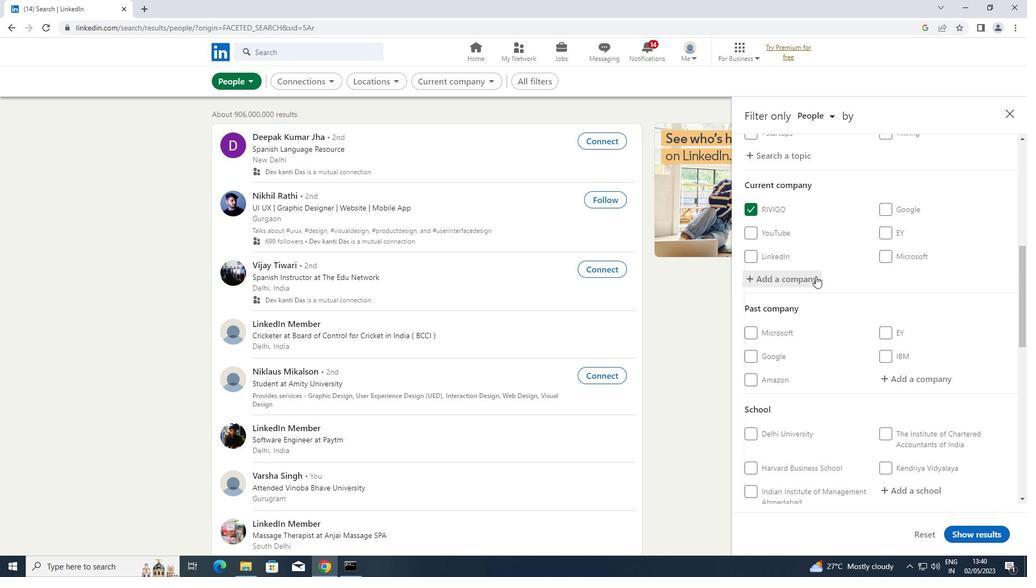 
Action: Mouse moved to (912, 327)
Screenshot: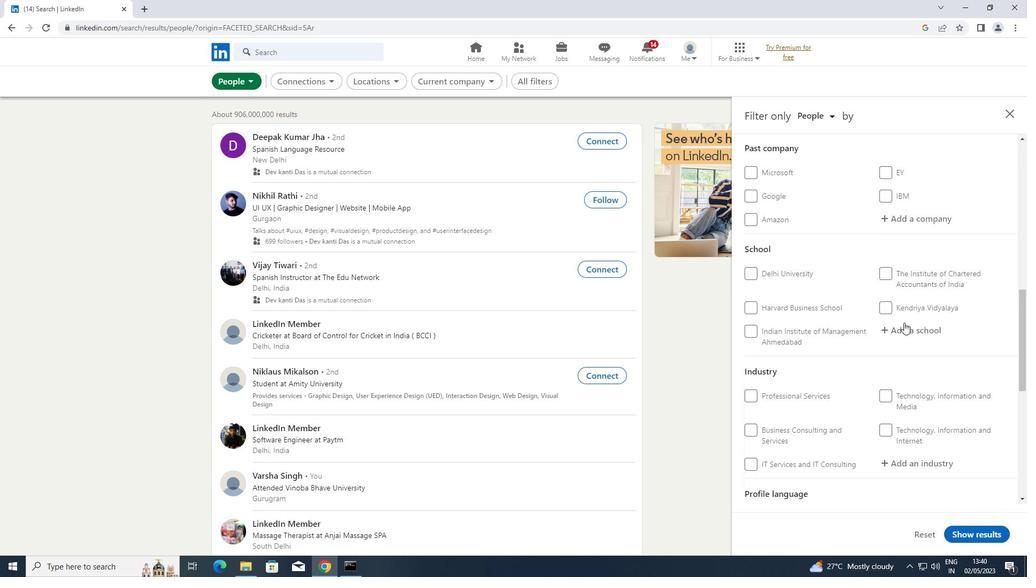 
Action: Mouse pressed left at (912, 327)
Screenshot: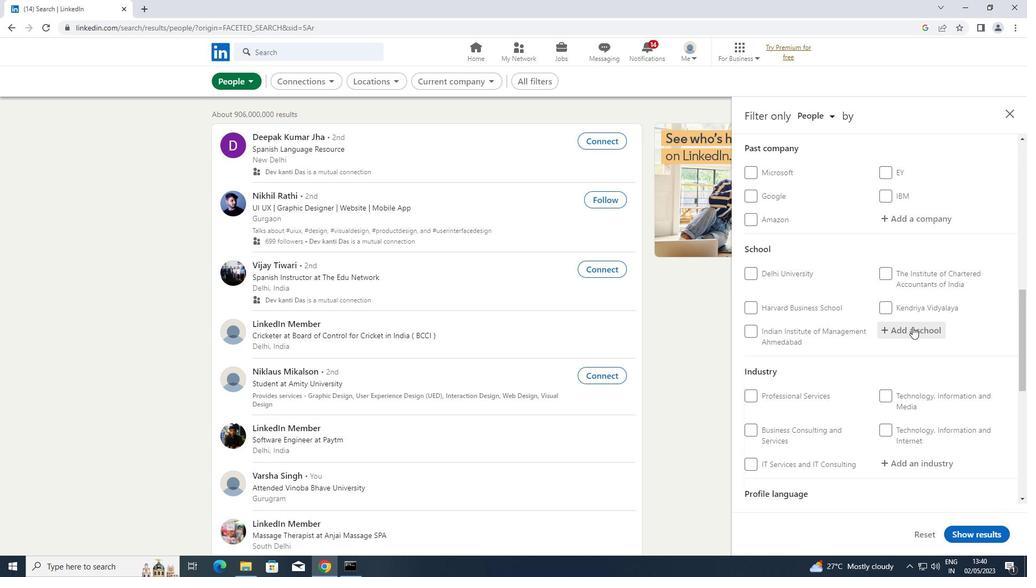 
Action: Key pressed <Key.shift>RD<Key.space><Key.shift>&<Key.space><Key.shift>DJ
Screenshot: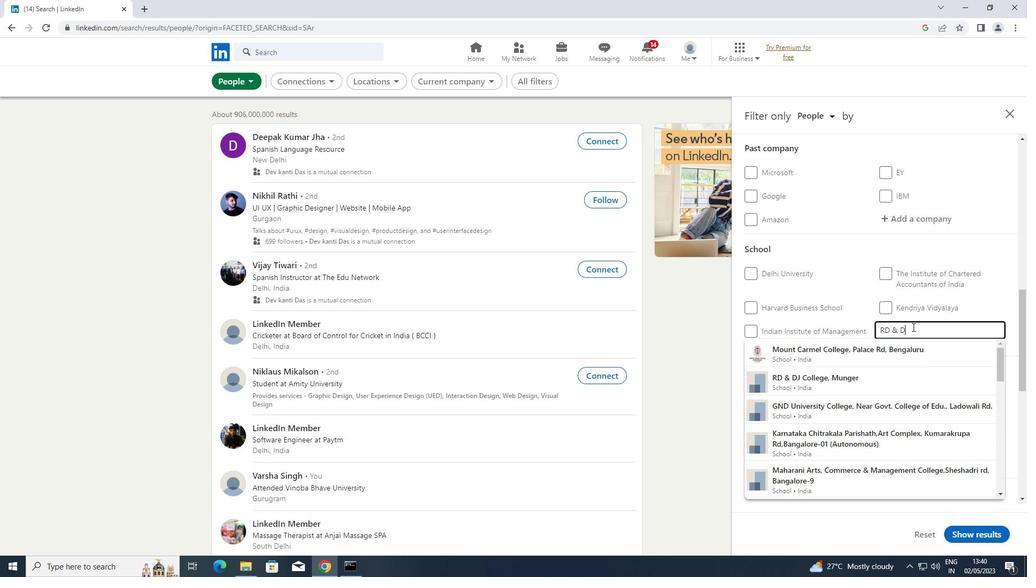 
Action: Mouse moved to (825, 345)
Screenshot: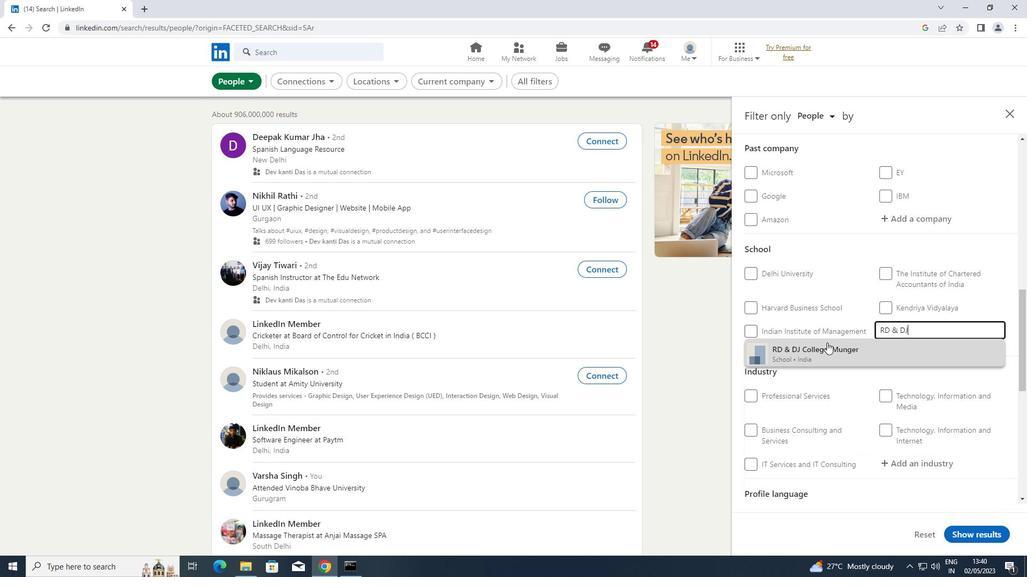 
Action: Mouse pressed left at (825, 345)
Screenshot: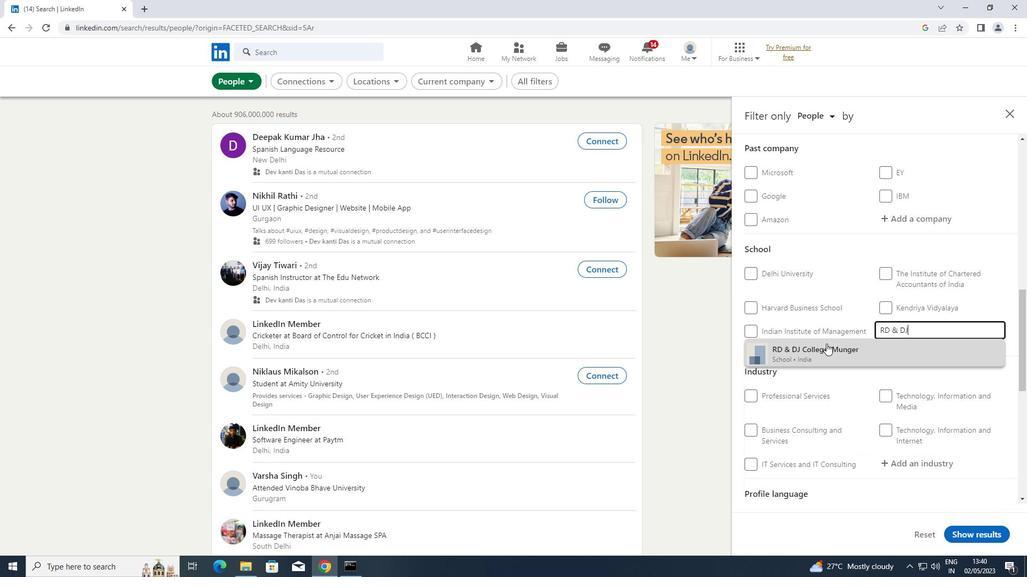 
Action: Mouse moved to (825, 345)
Screenshot: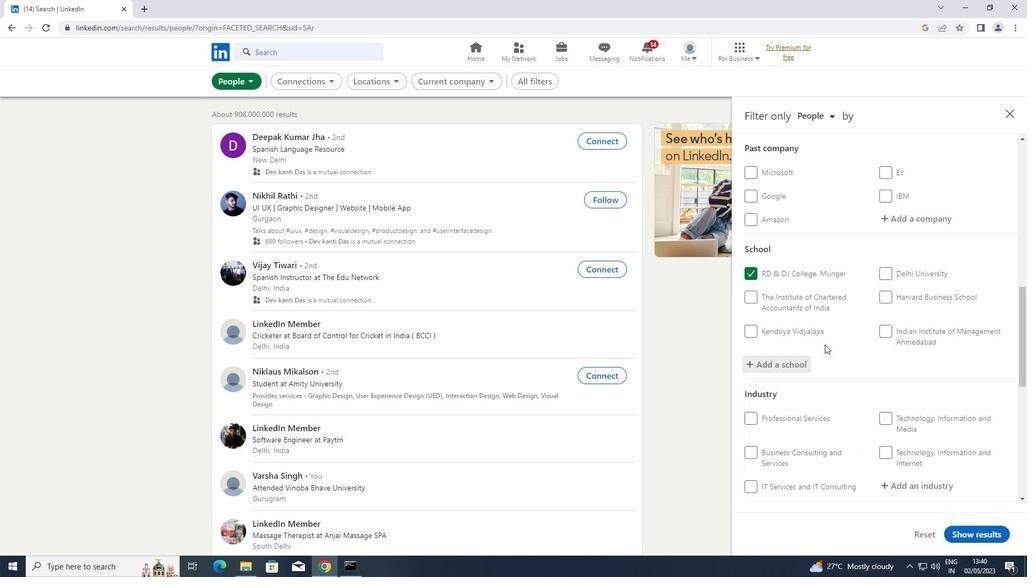 
Action: Mouse scrolled (825, 345) with delta (0, 0)
Screenshot: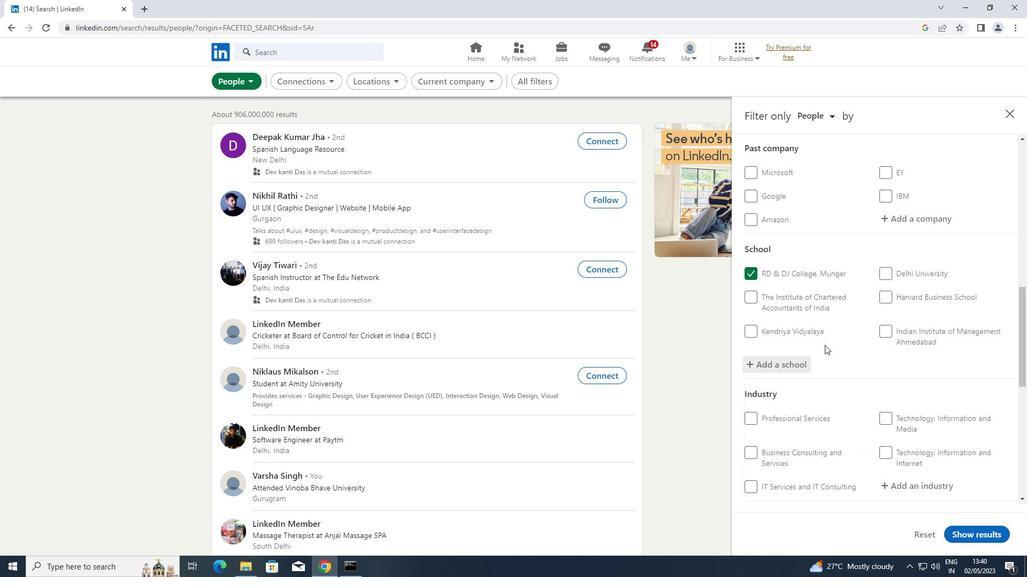 
Action: Mouse scrolled (825, 345) with delta (0, 0)
Screenshot: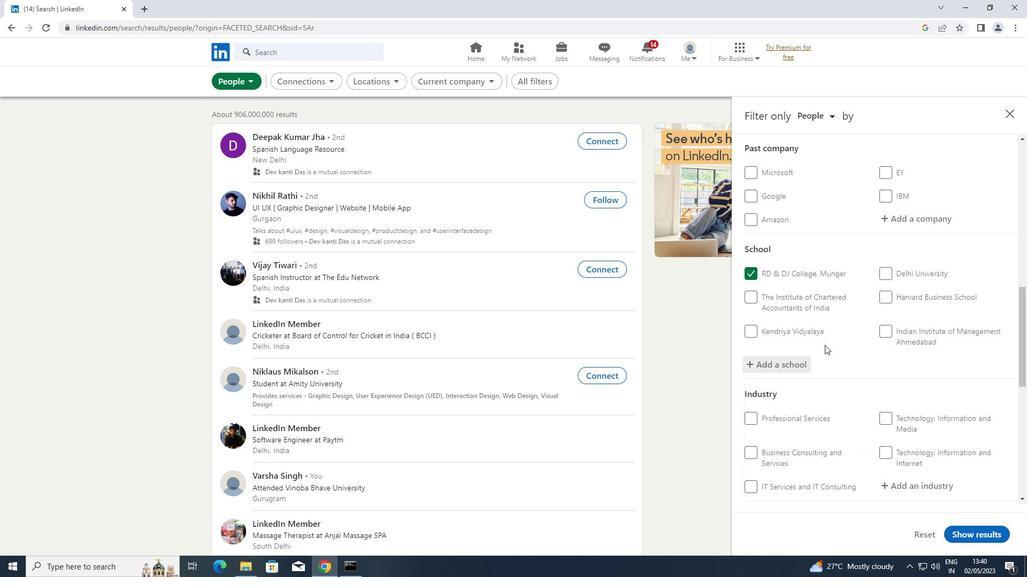 
Action: Mouse scrolled (825, 345) with delta (0, 0)
Screenshot: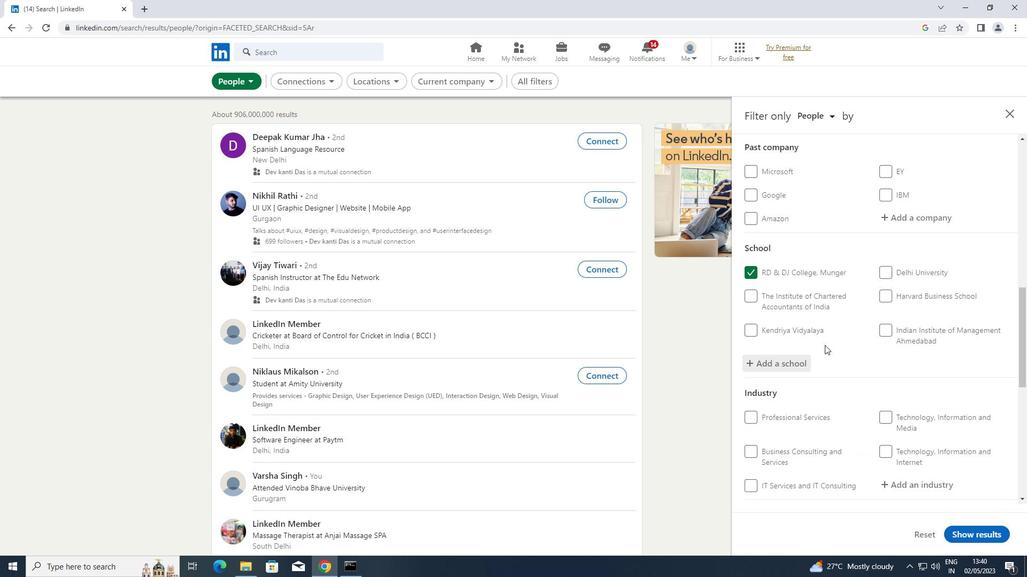
Action: Mouse scrolled (825, 345) with delta (0, 0)
Screenshot: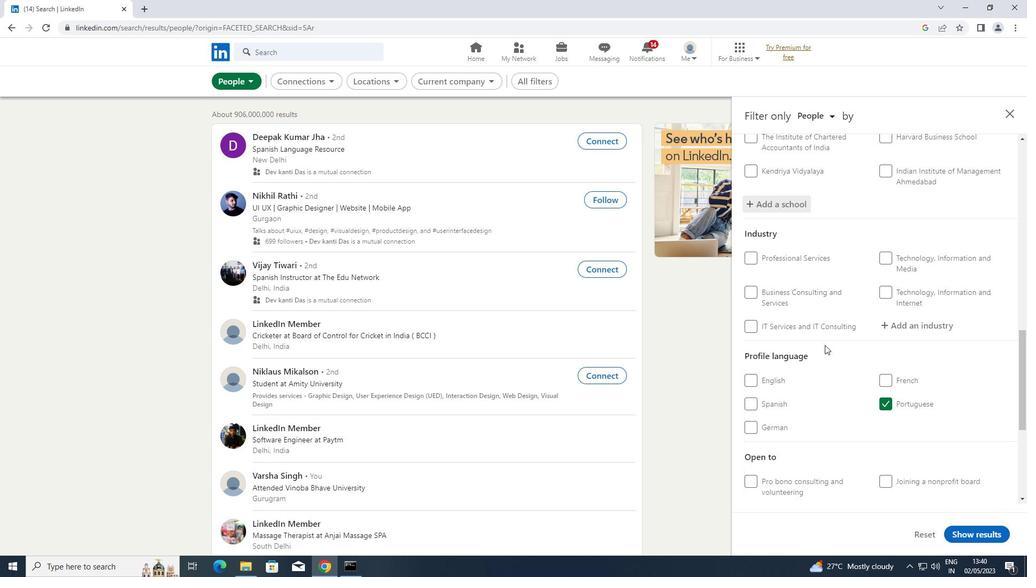 
Action: Mouse scrolled (825, 345) with delta (0, 0)
Screenshot: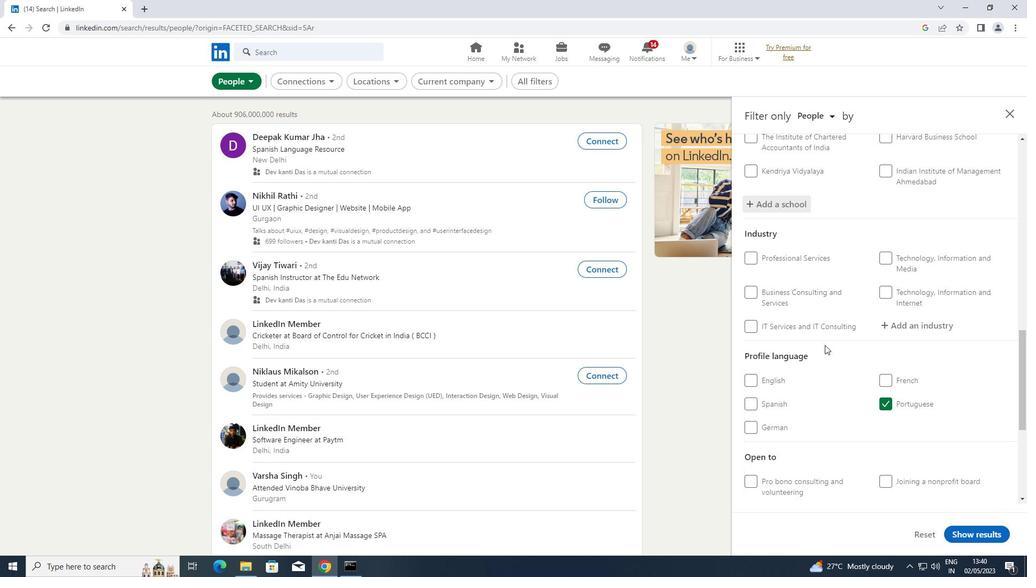 
Action: Mouse moved to (882, 317)
Screenshot: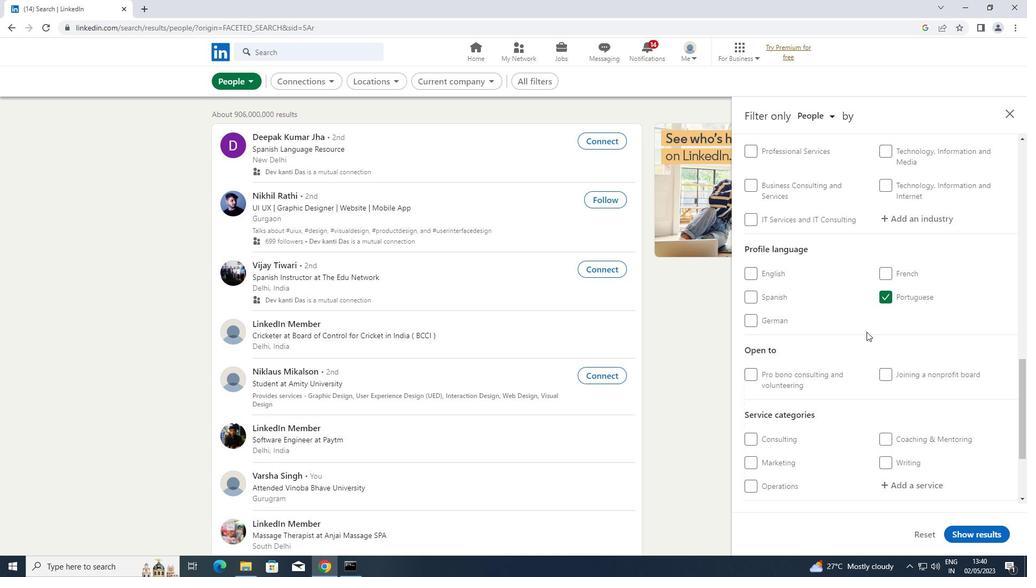 
Action: Mouse scrolled (882, 317) with delta (0, 0)
Screenshot: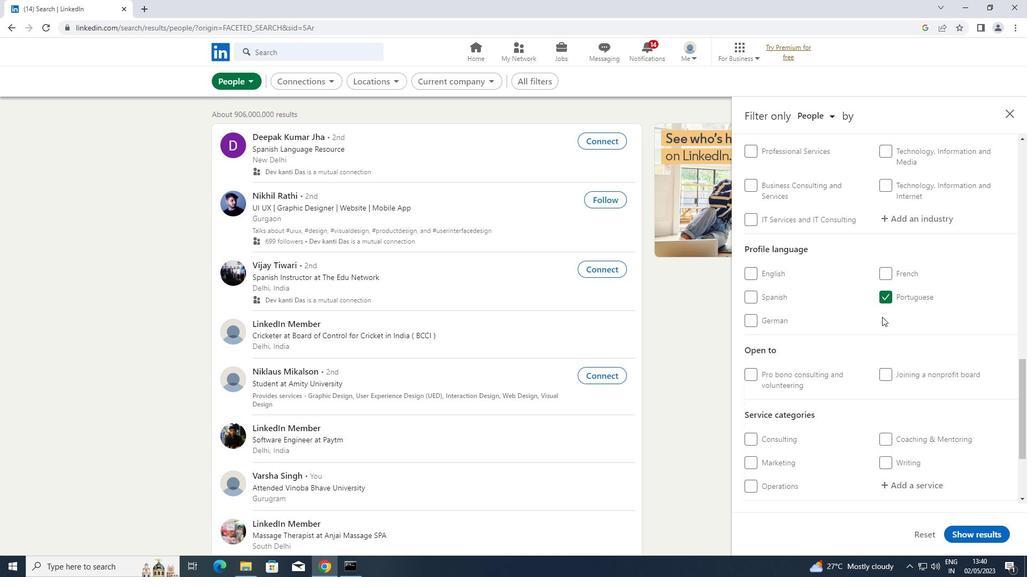 
Action: Mouse scrolled (882, 317) with delta (0, 0)
Screenshot: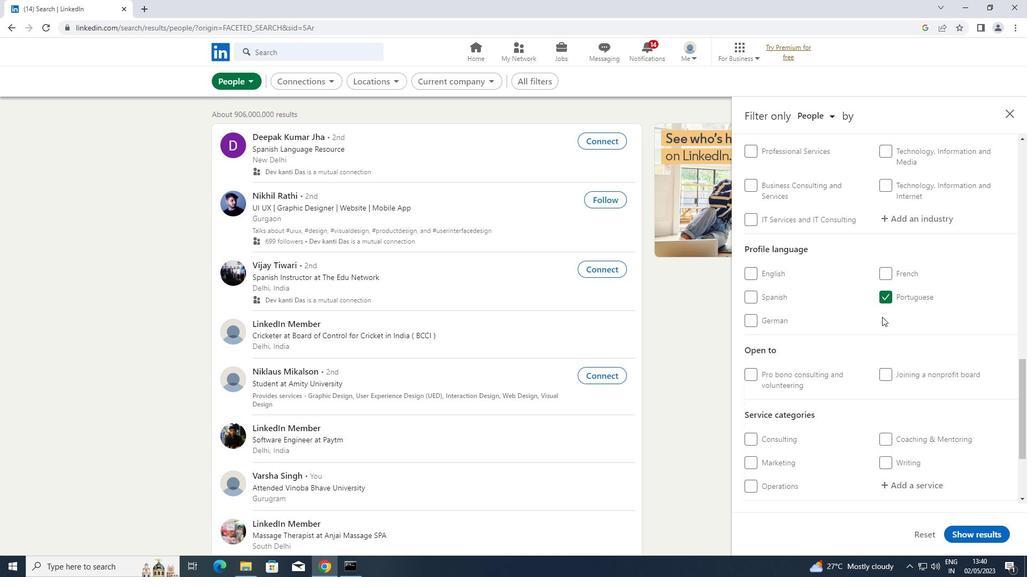 
Action: Mouse moved to (911, 322)
Screenshot: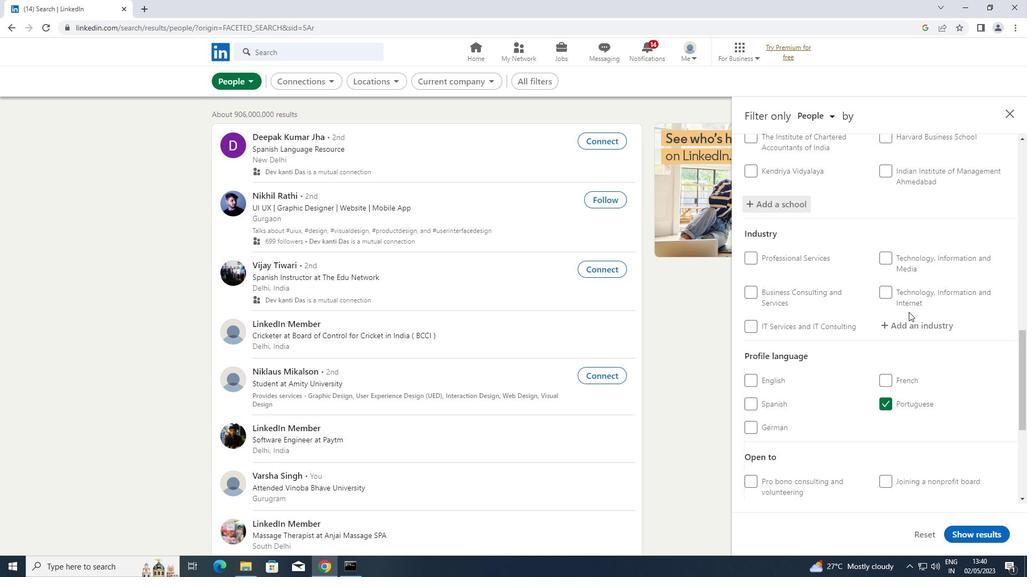 
Action: Mouse pressed left at (911, 322)
Screenshot: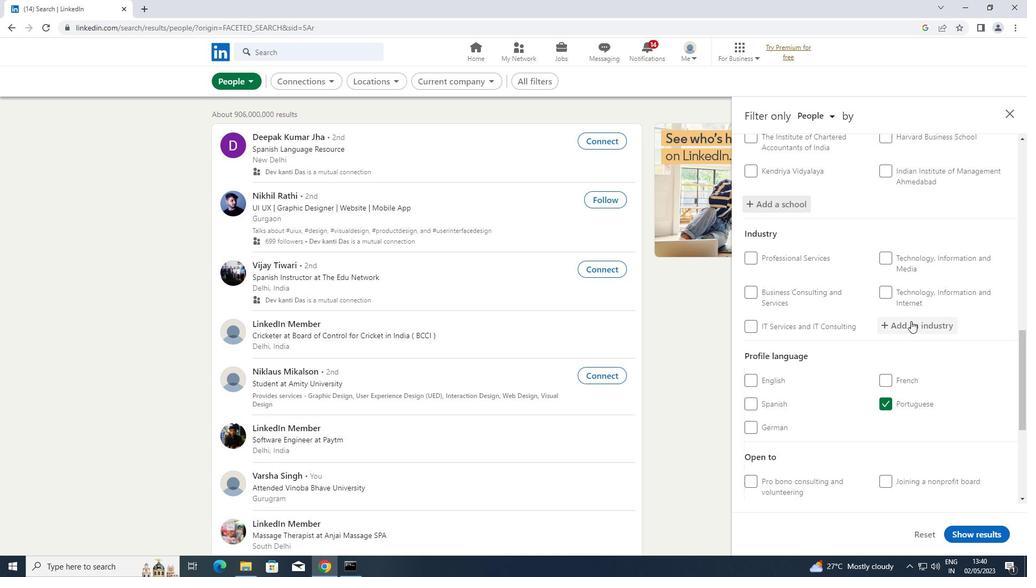 
Action: Key pressed <Key.shift>BUILDING<Key.space><Key.shift>CONSTR
Screenshot: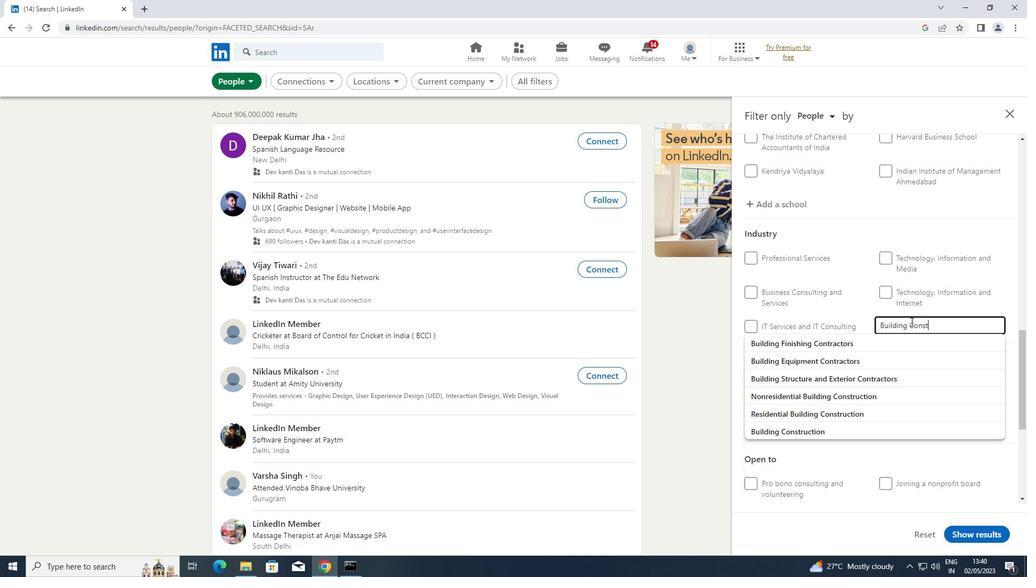 
Action: Mouse moved to (847, 377)
Screenshot: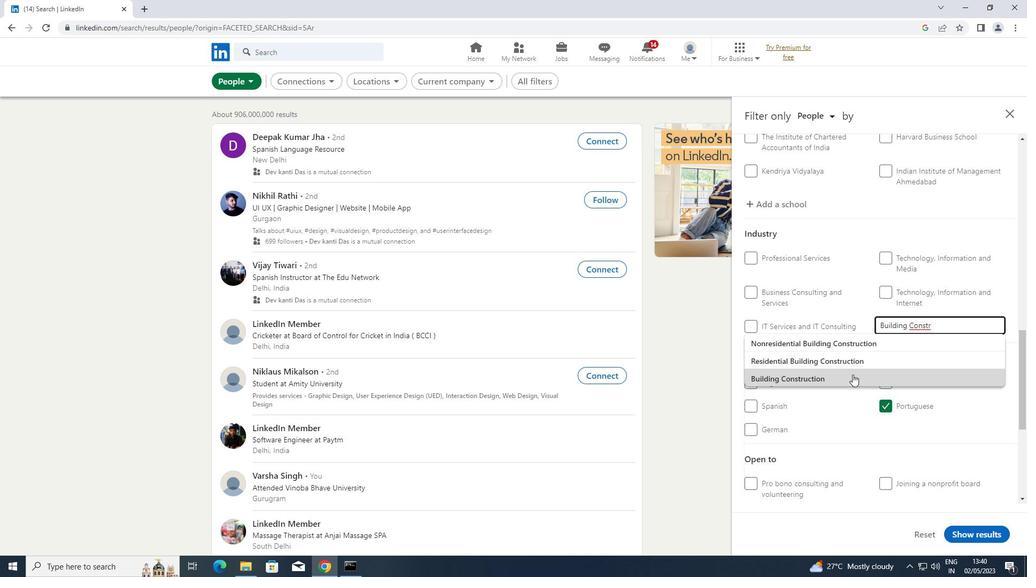 
Action: Mouse pressed left at (847, 377)
Screenshot: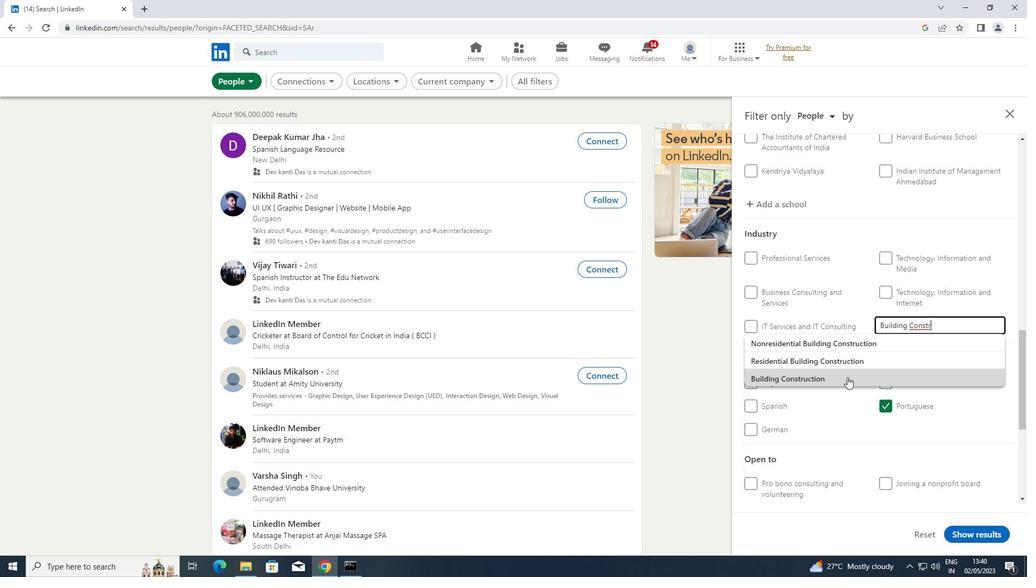 
Action: Mouse moved to (840, 370)
Screenshot: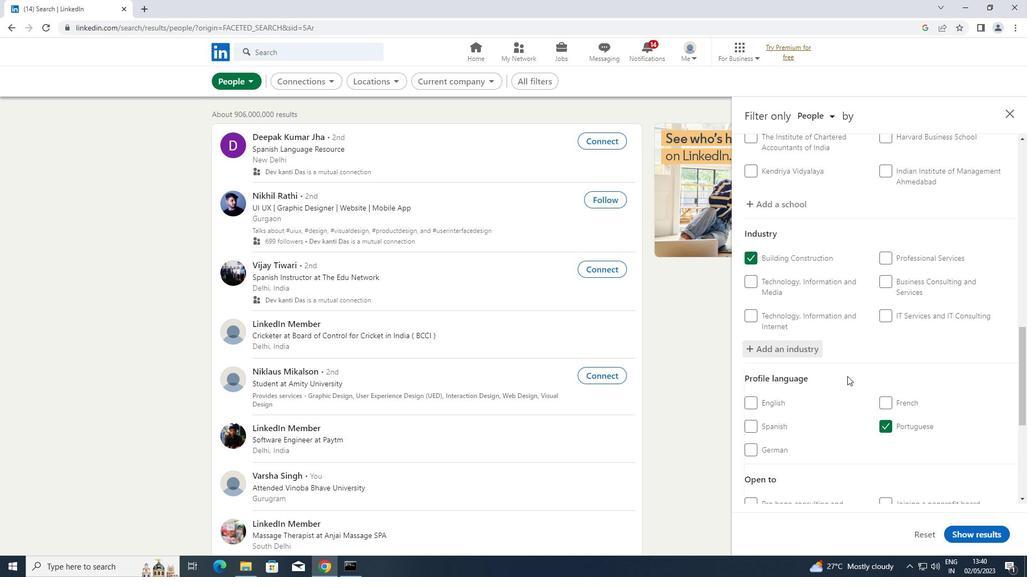 
Action: Mouse scrolled (840, 370) with delta (0, 0)
Screenshot: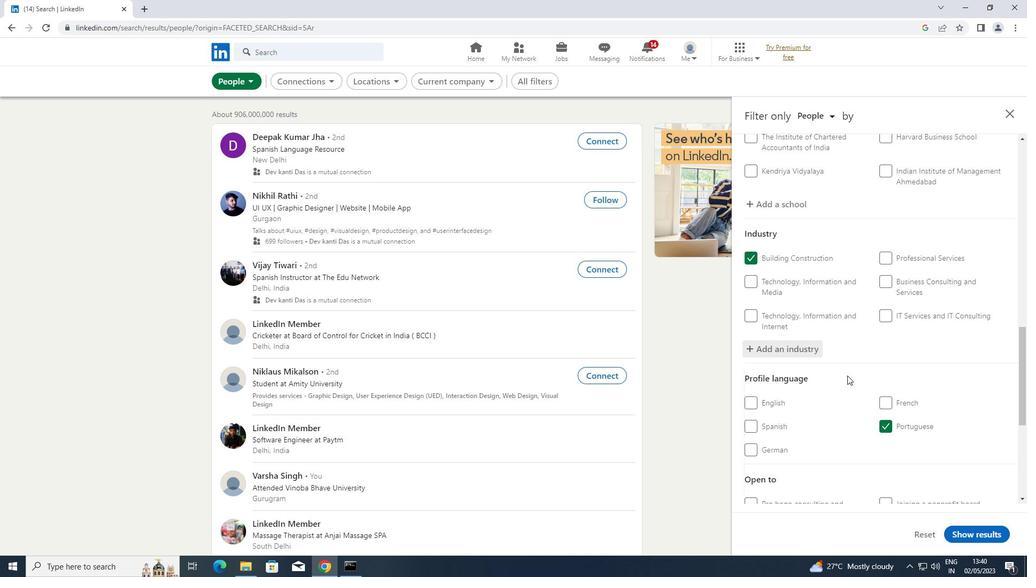 
Action: Mouse moved to (839, 370)
Screenshot: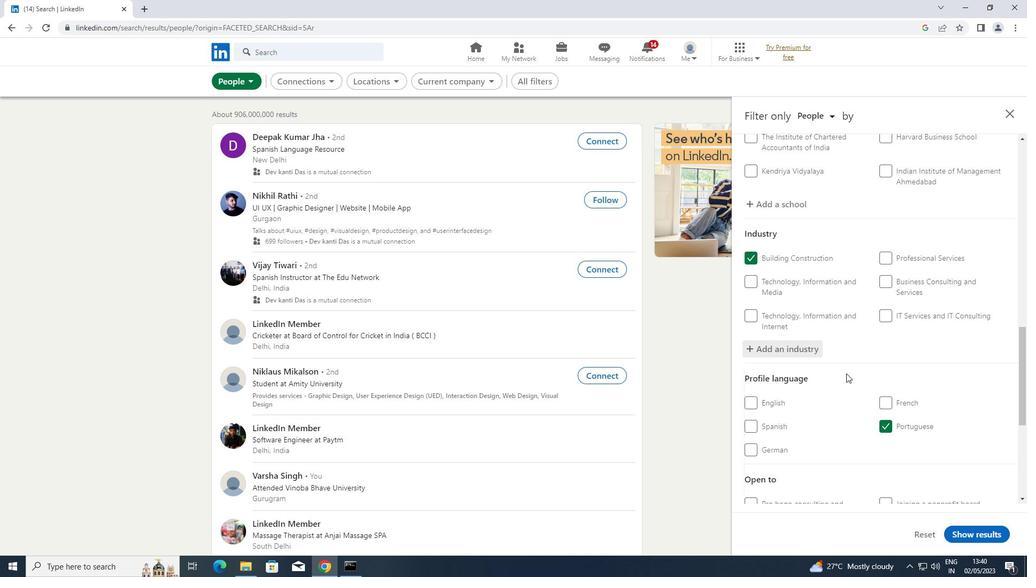 
Action: Mouse scrolled (839, 369) with delta (0, 0)
Screenshot: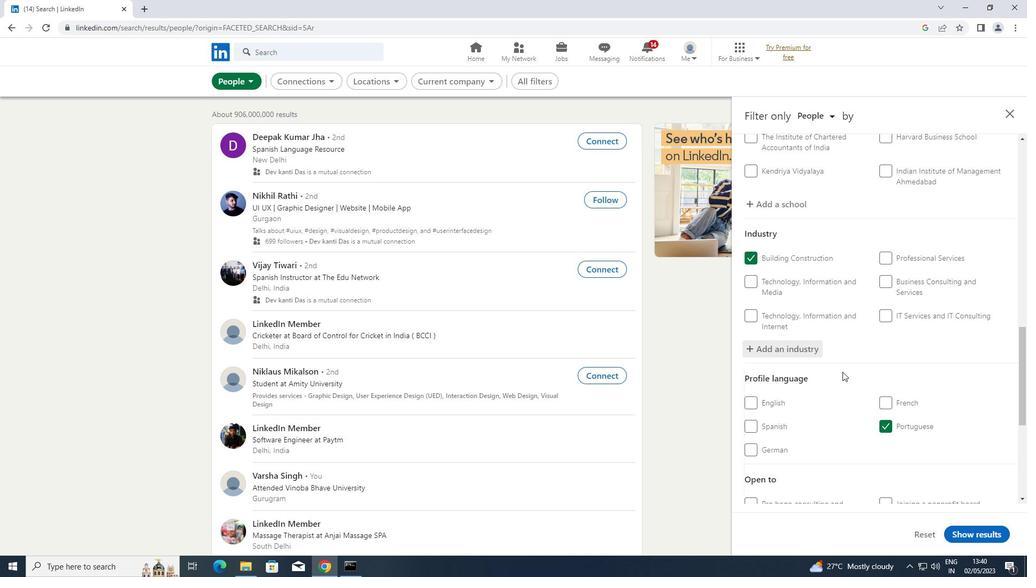 
Action: Mouse scrolled (839, 369) with delta (0, 0)
Screenshot: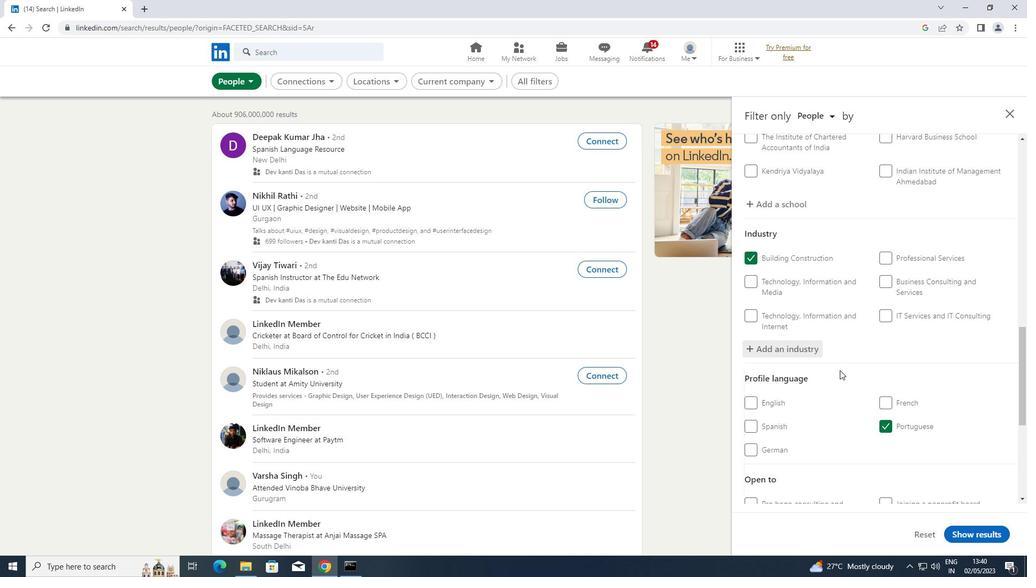
Action: Mouse scrolled (839, 369) with delta (0, 0)
Screenshot: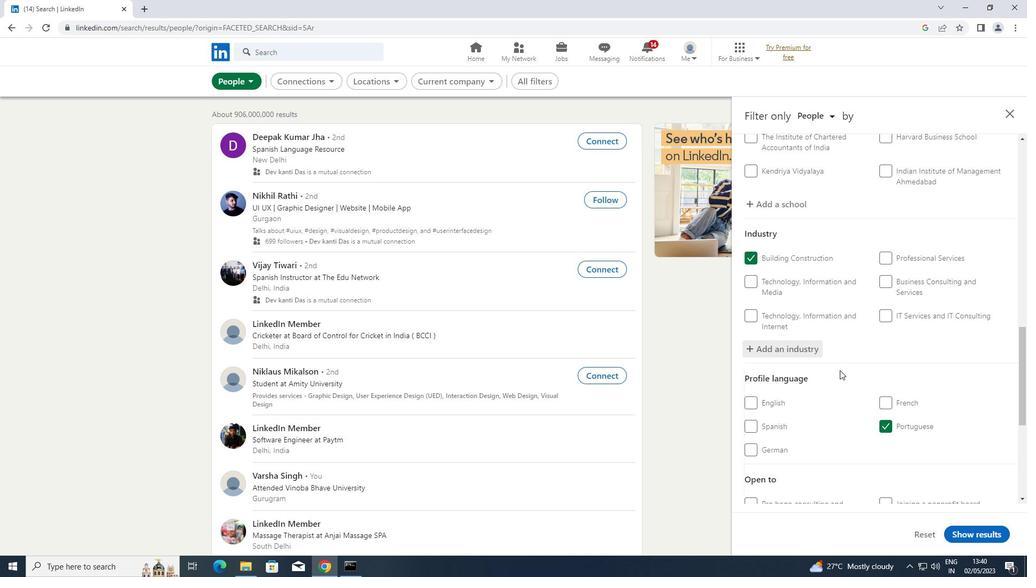 
Action: Mouse scrolled (839, 369) with delta (0, 0)
Screenshot: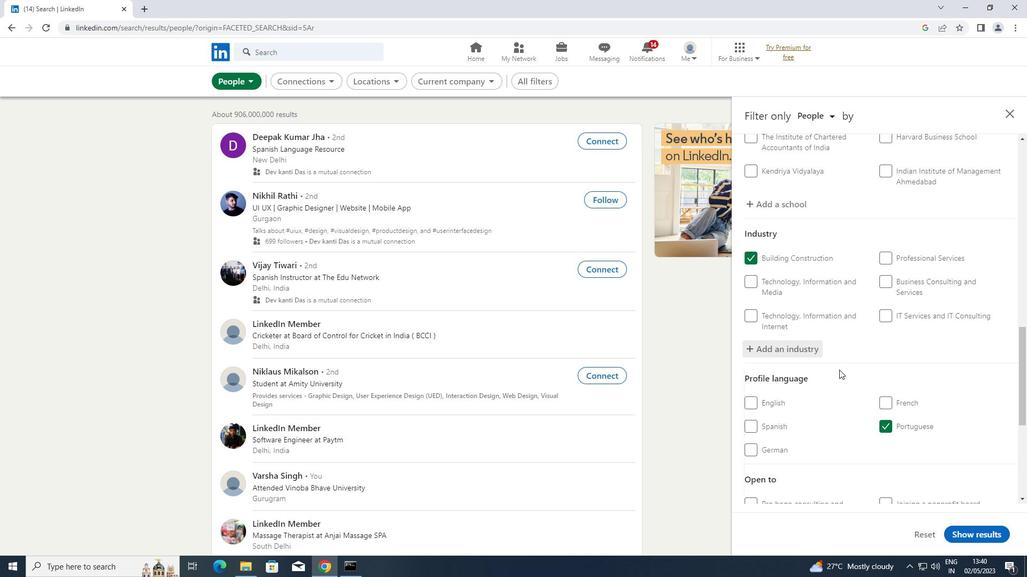 
Action: Mouse moved to (901, 356)
Screenshot: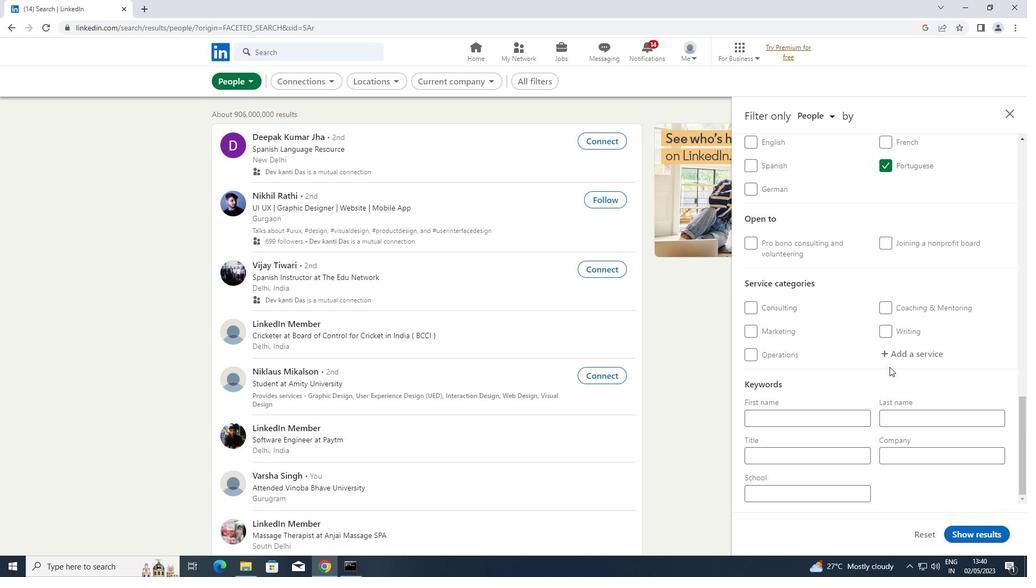 
Action: Mouse pressed left at (901, 356)
Screenshot: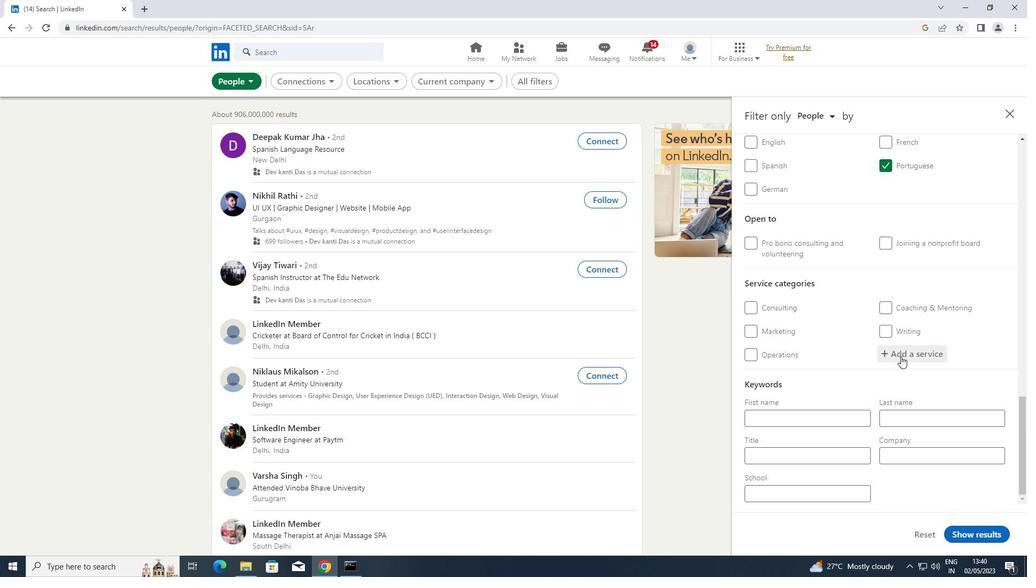 
Action: Key pressed <Key.shift>SEARCH<Key.space>
Screenshot: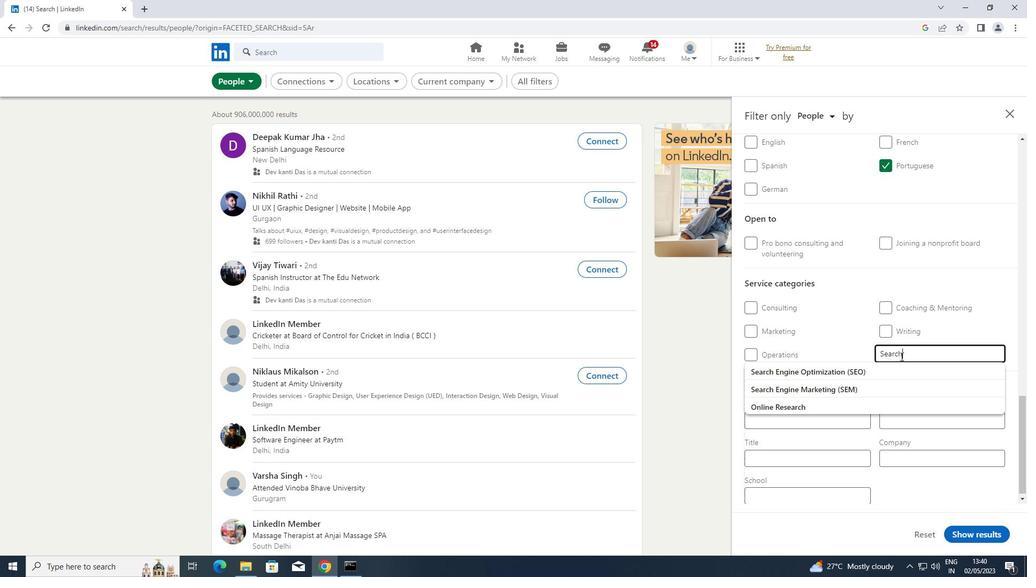 
Action: Mouse moved to (867, 372)
Screenshot: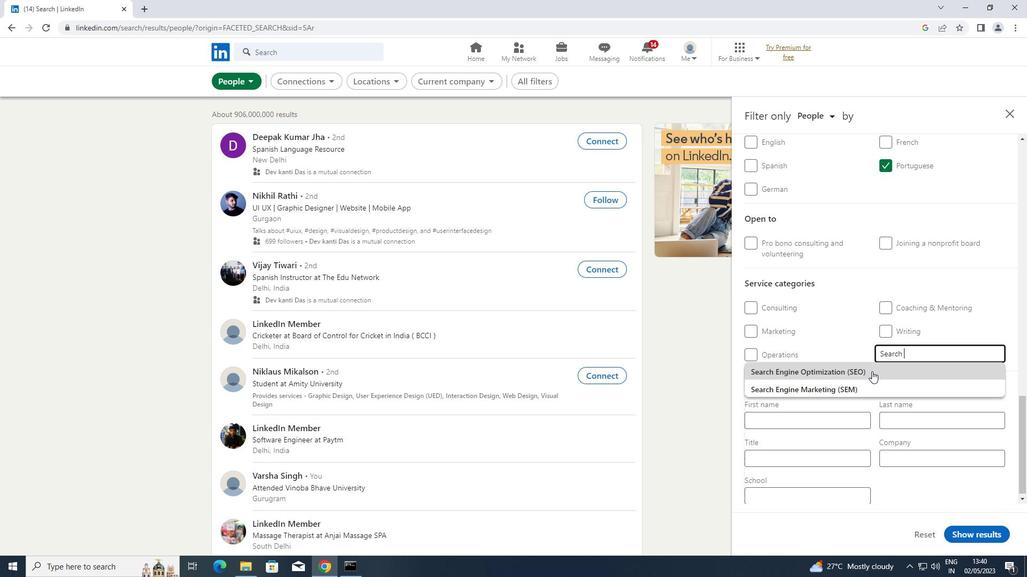 
Action: Mouse pressed left at (867, 372)
Screenshot: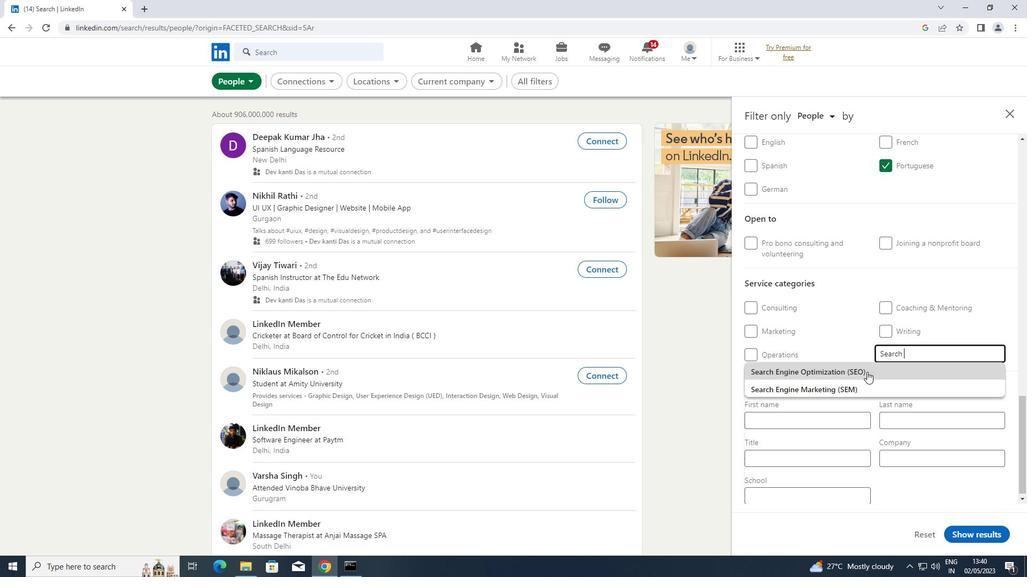 
Action: Mouse scrolled (867, 371) with delta (0, 0)
Screenshot: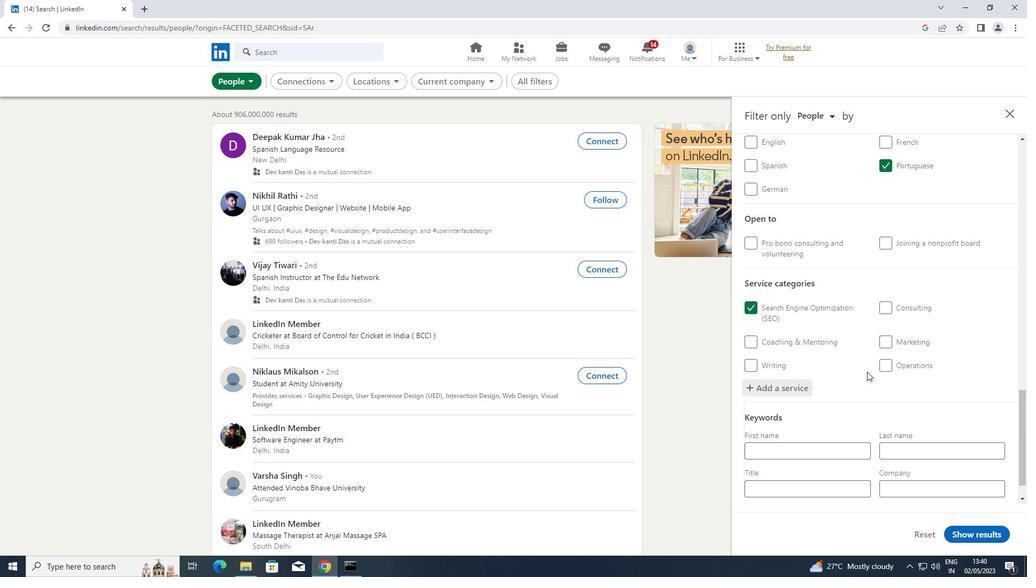 
Action: Mouse scrolled (867, 371) with delta (0, 0)
Screenshot: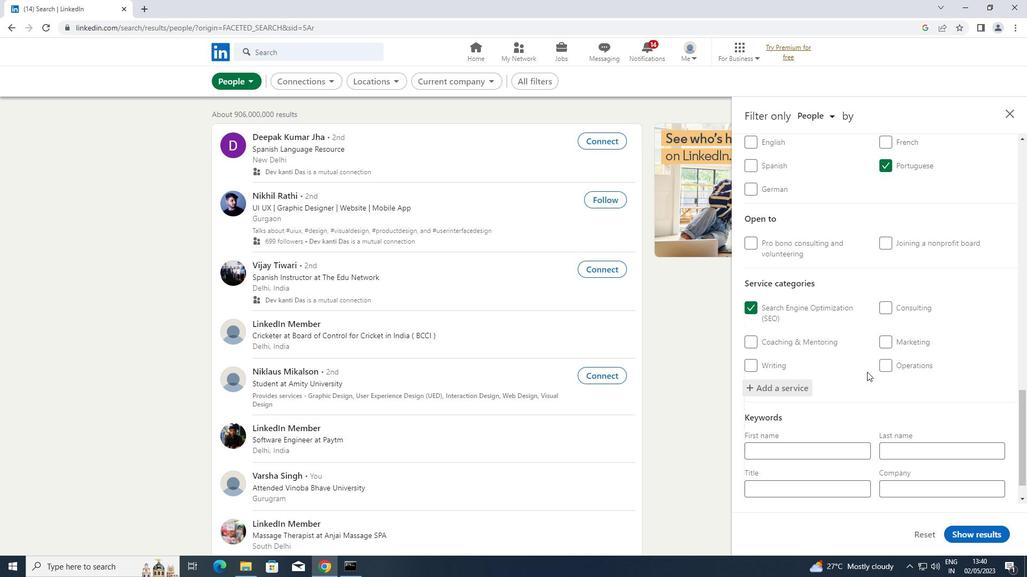 
Action: Mouse scrolled (867, 371) with delta (0, 0)
Screenshot: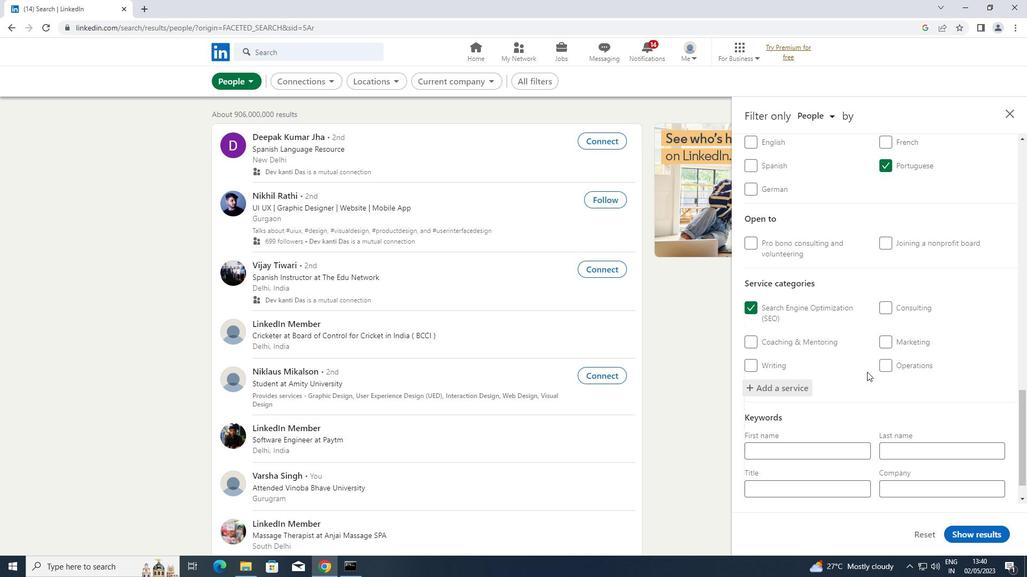 
Action: Mouse scrolled (867, 371) with delta (0, 0)
Screenshot: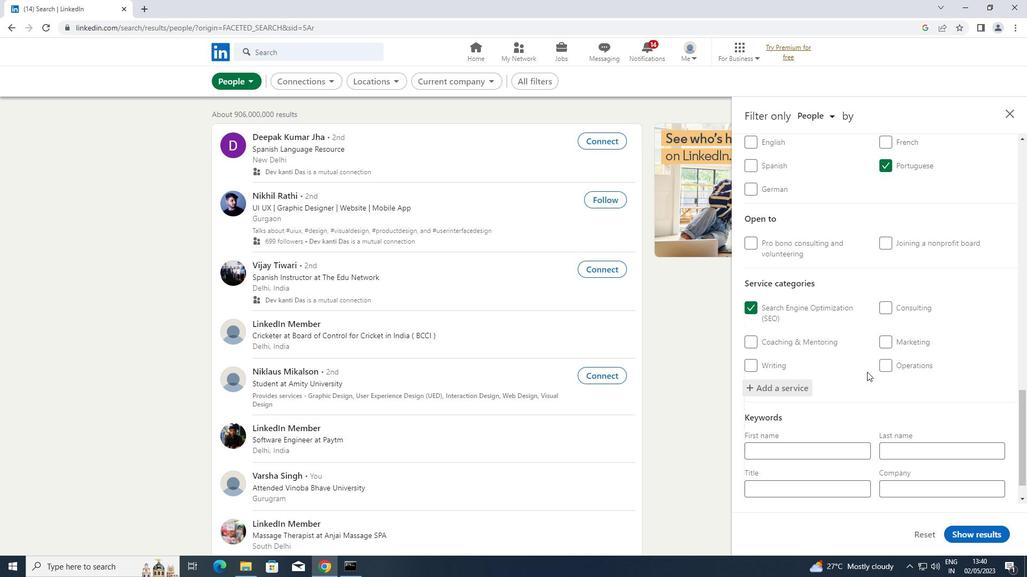 
Action: Mouse scrolled (867, 371) with delta (0, 0)
Screenshot: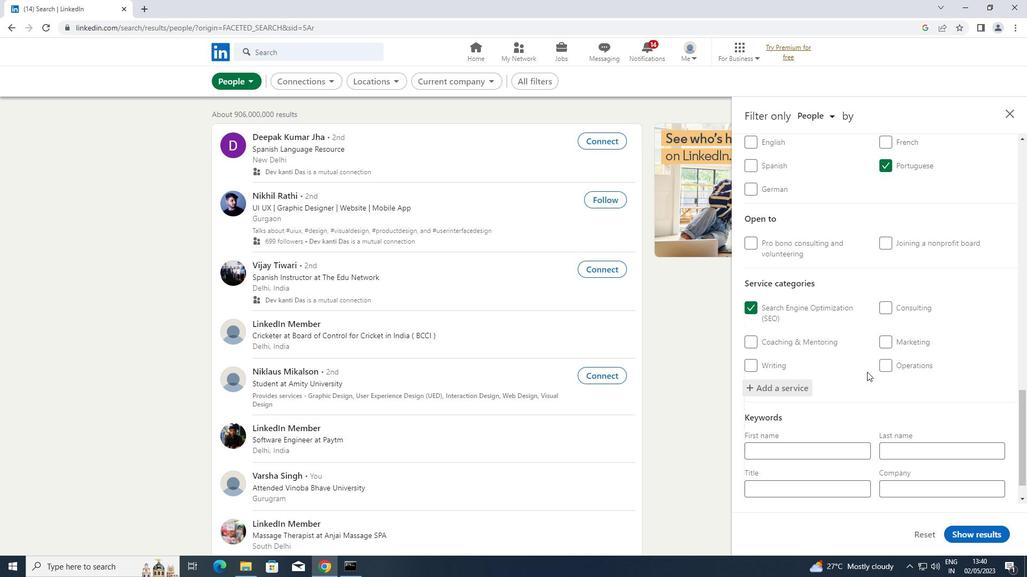 
Action: Mouse scrolled (867, 371) with delta (0, 0)
Screenshot: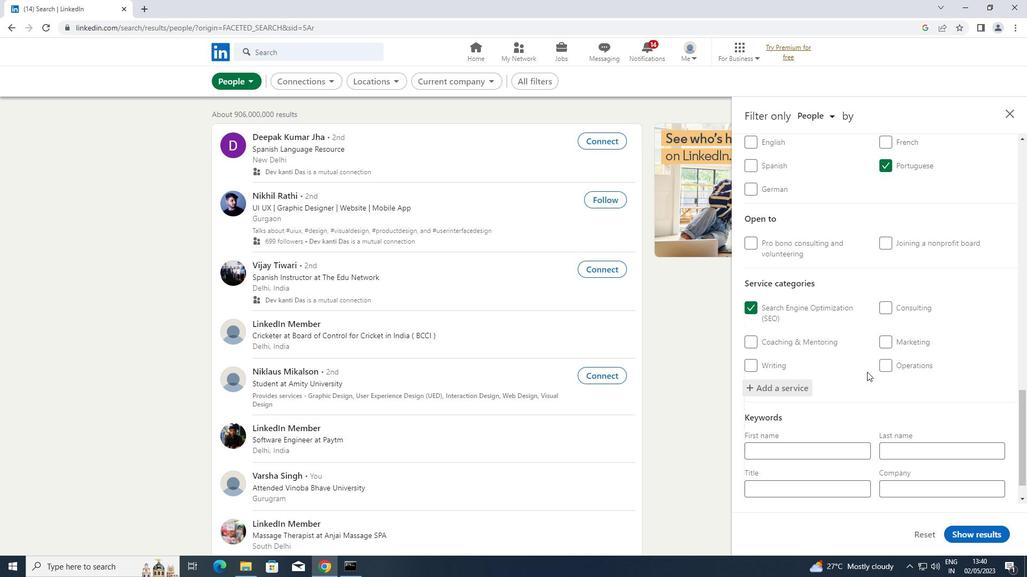 
Action: Mouse moved to (771, 447)
Screenshot: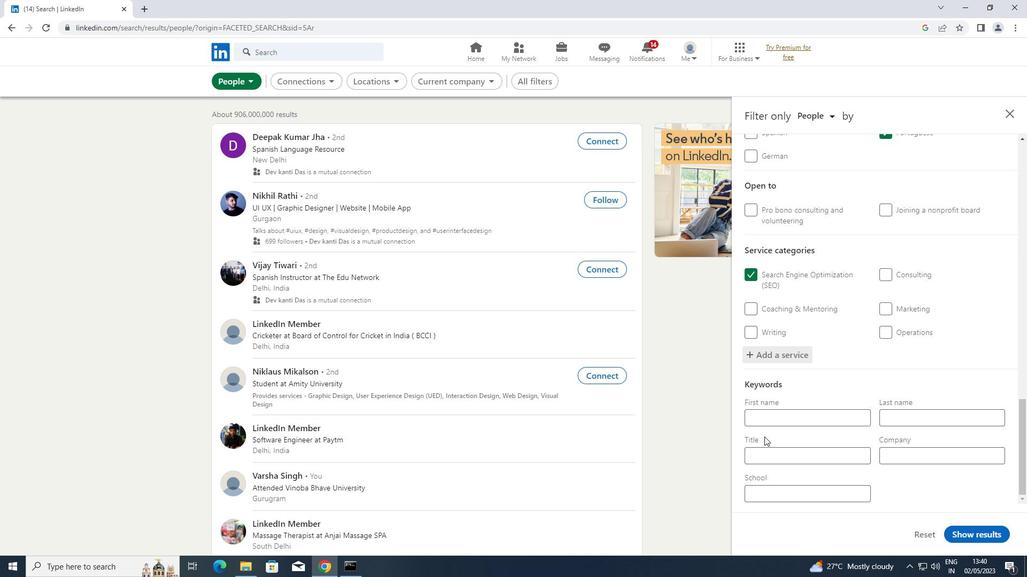 
Action: Mouse pressed left at (771, 447)
Screenshot: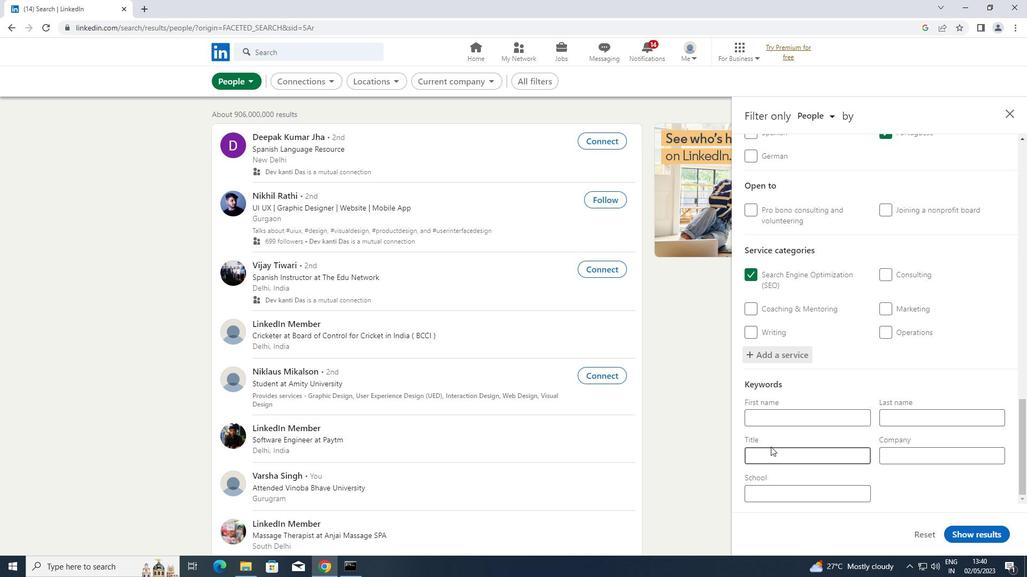 
Action: Key pressed <Key.shift>NOVELIST/<Key.shift>WRITER
Screenshot: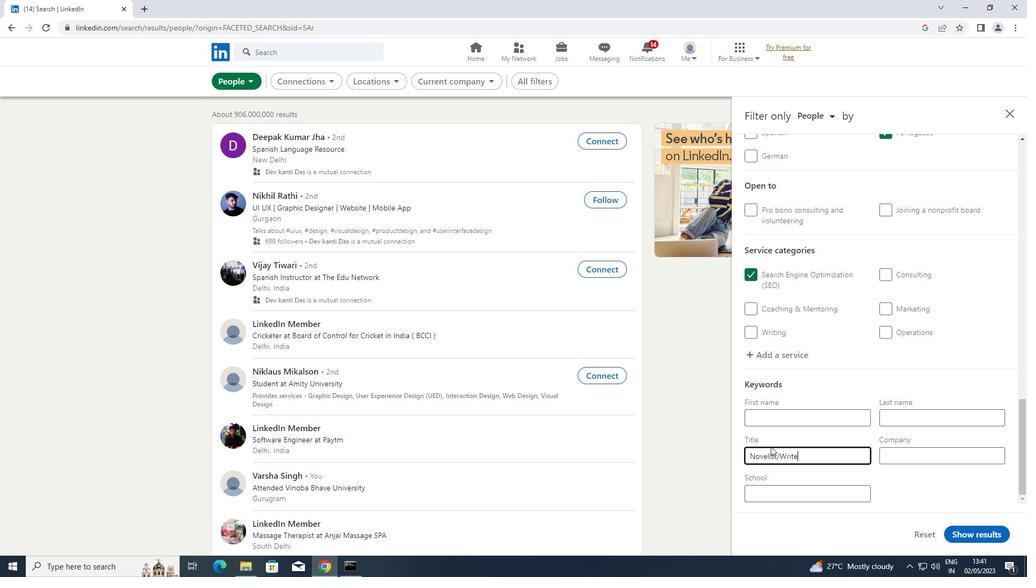 
Action: Mouse moved to (965, 530)
Screenshot: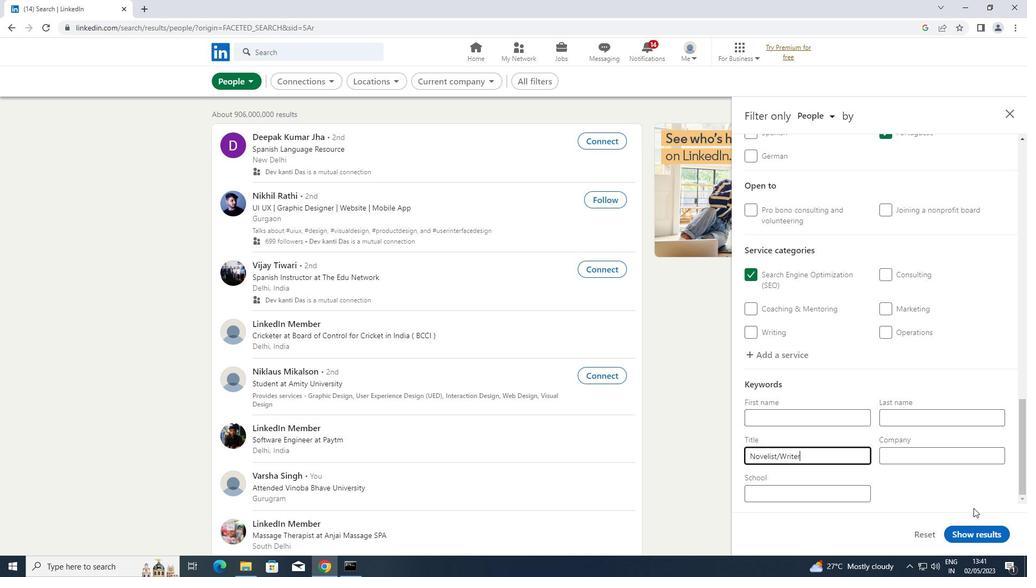 
Action: Mouse pressed left at (965, 530)
Screenshot: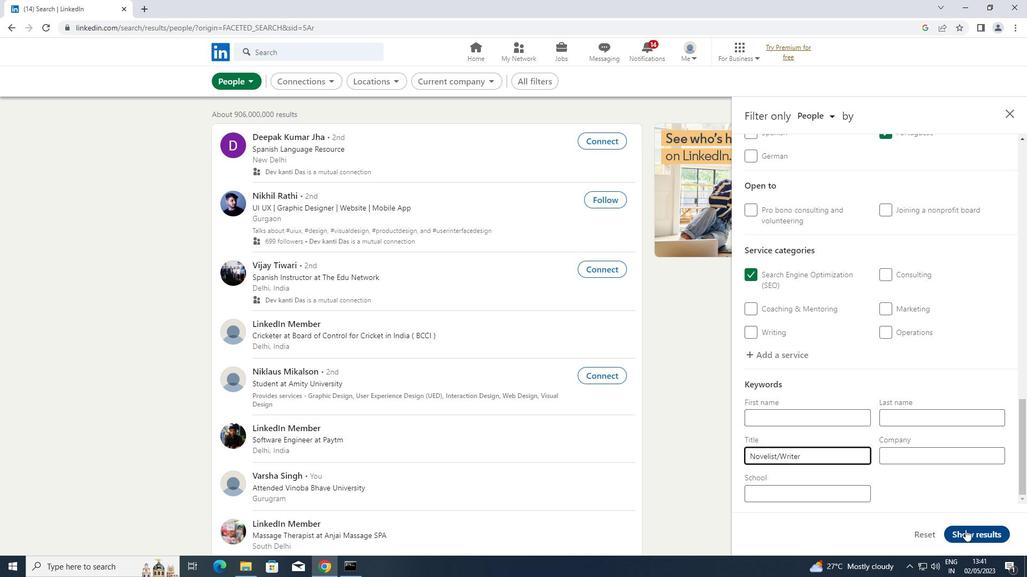
